 Task: Search one way flight ticket for 1 adult, 5 children, 2 infants in seat and 1 infant on lap in first from Rockford: Chicago Rockford International Airport(was Northwest Chicagoland Regional Airport At Rockford) to Riverton: Central Wyoming Regional Airport (was Riverton Regional) on 5-4-2023. Choice of flights is Alaska. Number of bags: 7 checked bags. Price is upto 100000. Outbound departure time preference is 18:45.
Action: Mouse moved to (301, 273)
Screenshot: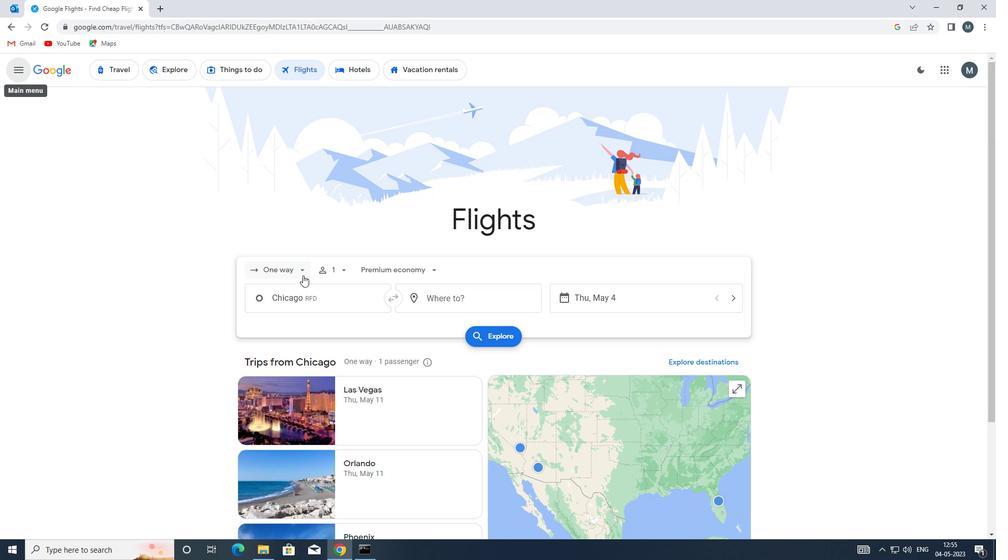 
Action: Mouse pressed left at (301, 273)
Screenshot: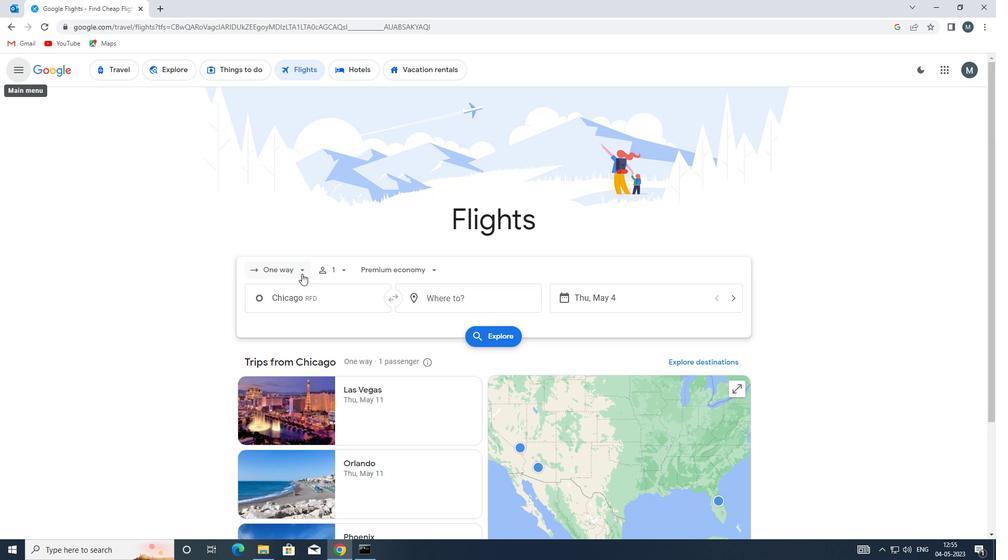 
Action: Mouse moved to (309, 322)
Screenshot: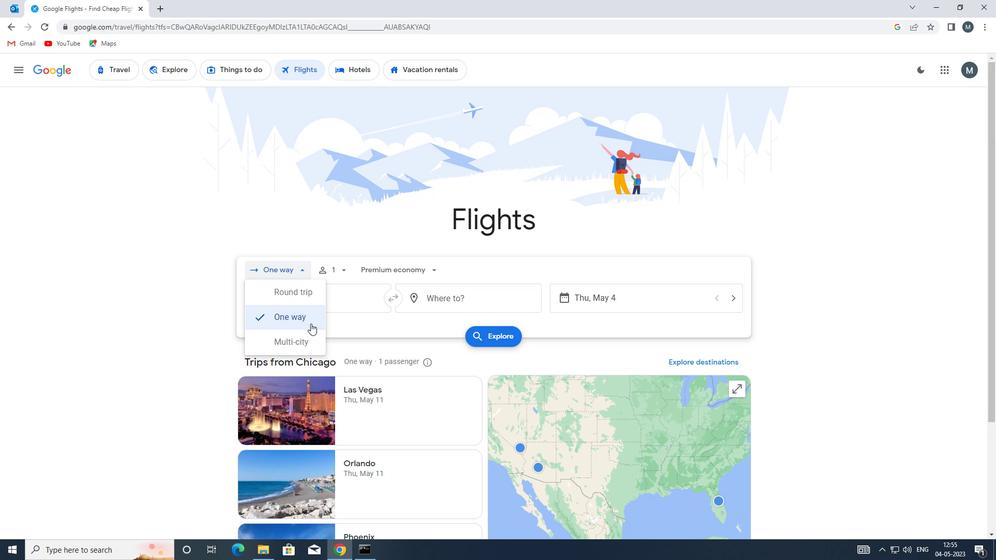 
Action: Mouse pressed left at (309, 322)
Screenshot: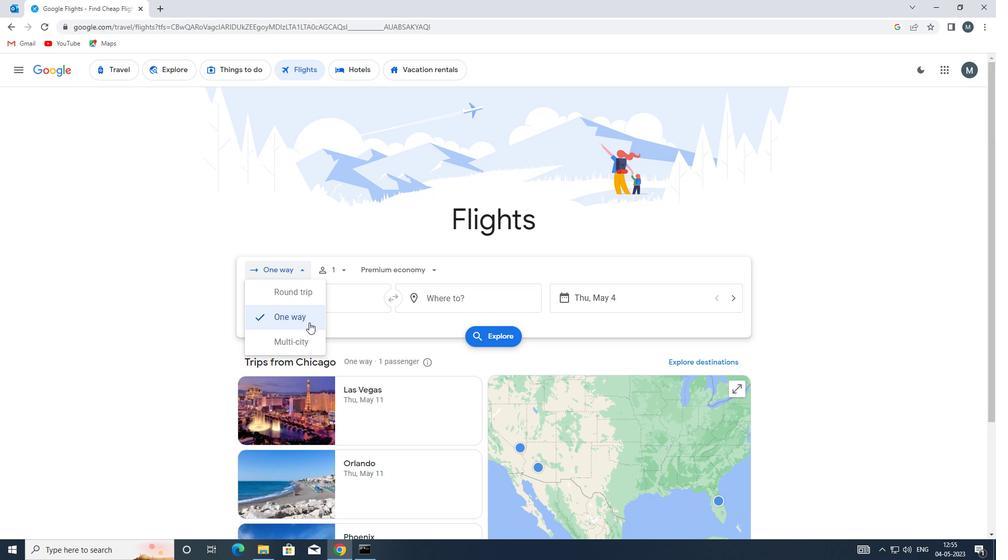 
Action: Mouse moved to (336, 269)
Screenshot: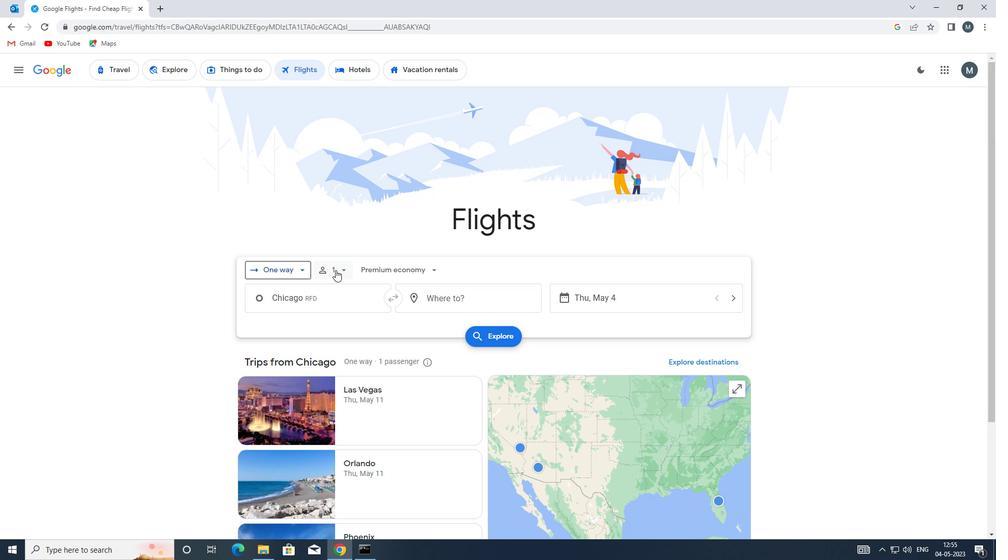 
Action: Mouse pressed left at (336, 269)
Screenshot: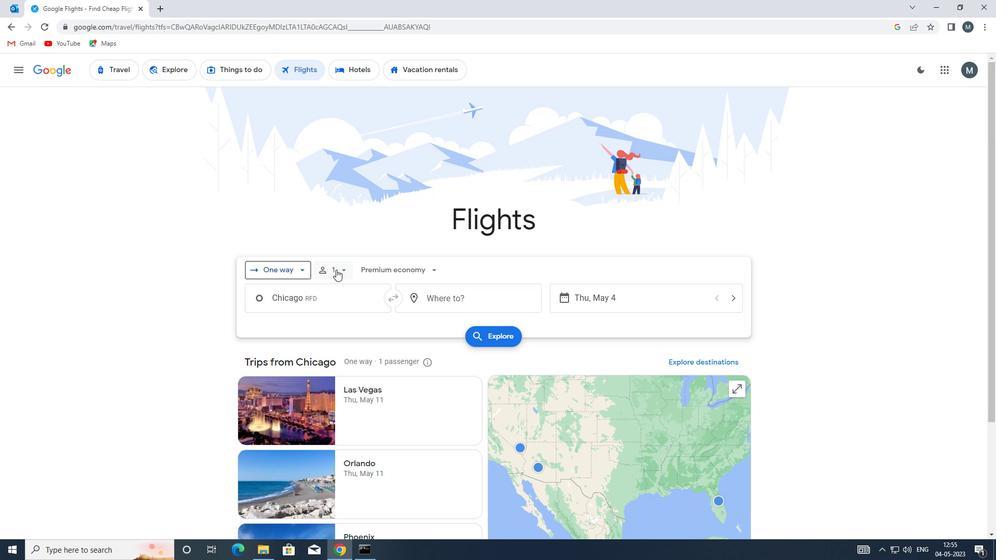 
Action: Mouse moved to (344, 271)
Screenshot: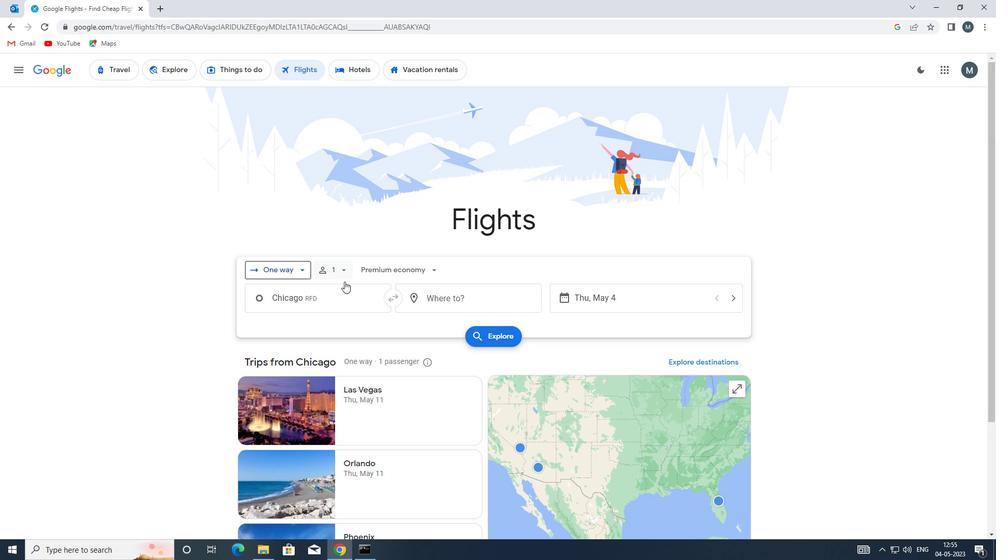 
Action: Mouse pressed left at (344, 271)
Screenshot: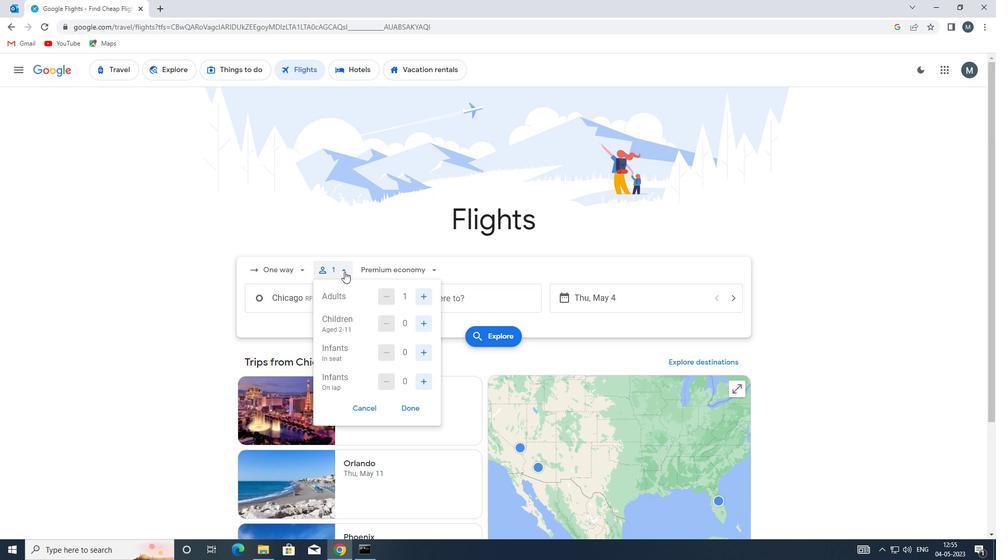 
Action: Mouse pressed left at (344, 271)
Screenshot: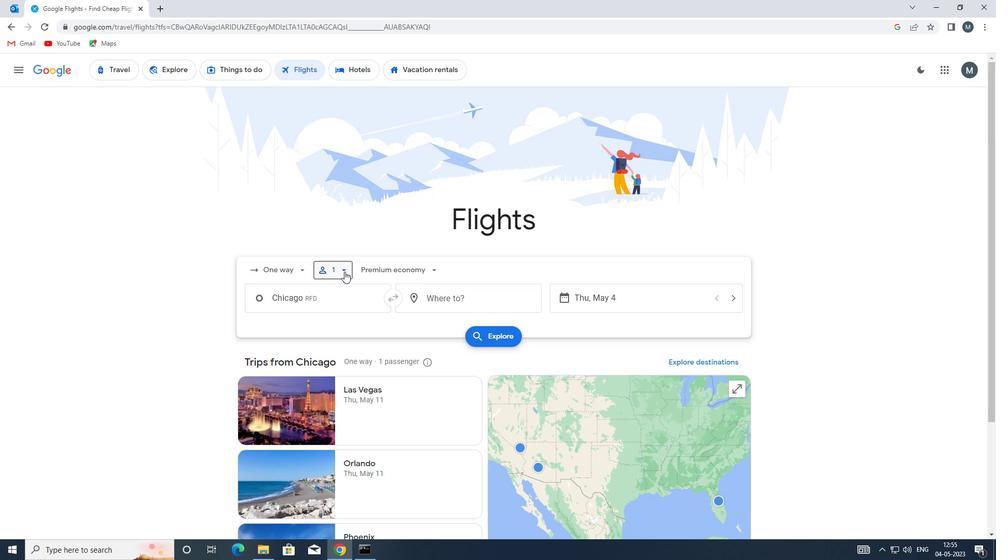 
Action: Mouse moved to (422, 323)
Screenshot: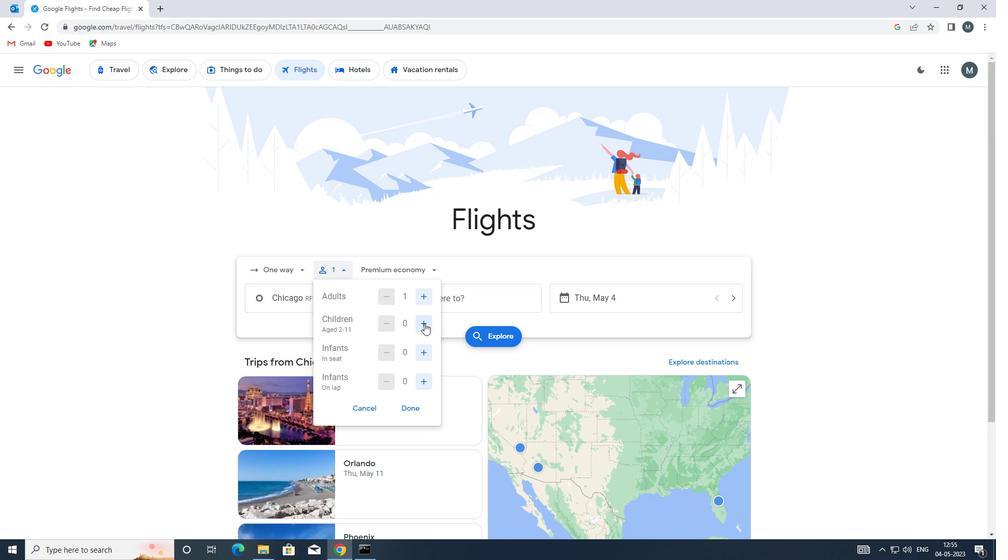 
Action: Mouse pressed left at (422, 323)
Screenshot: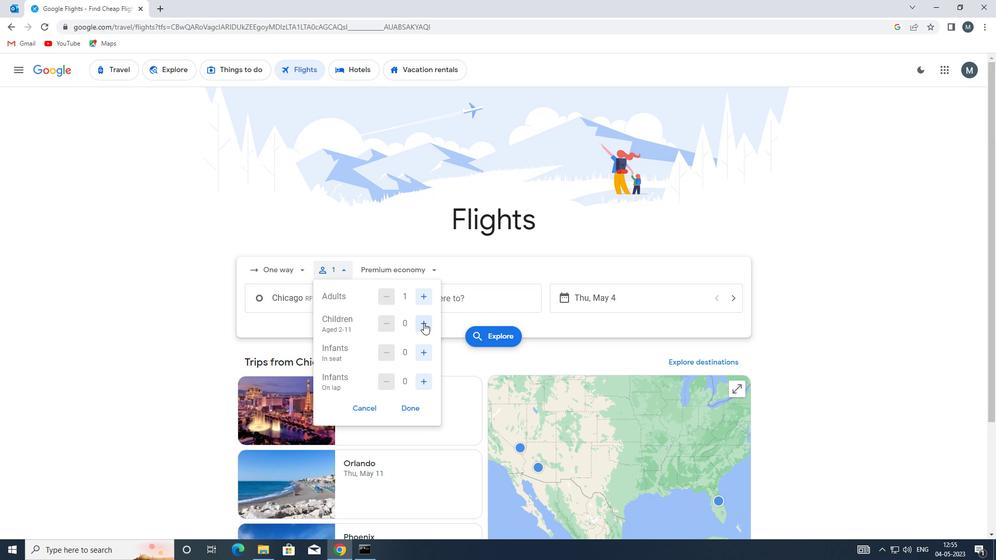 
Action: Mouse pressed left at (422, 323)
Screenshot: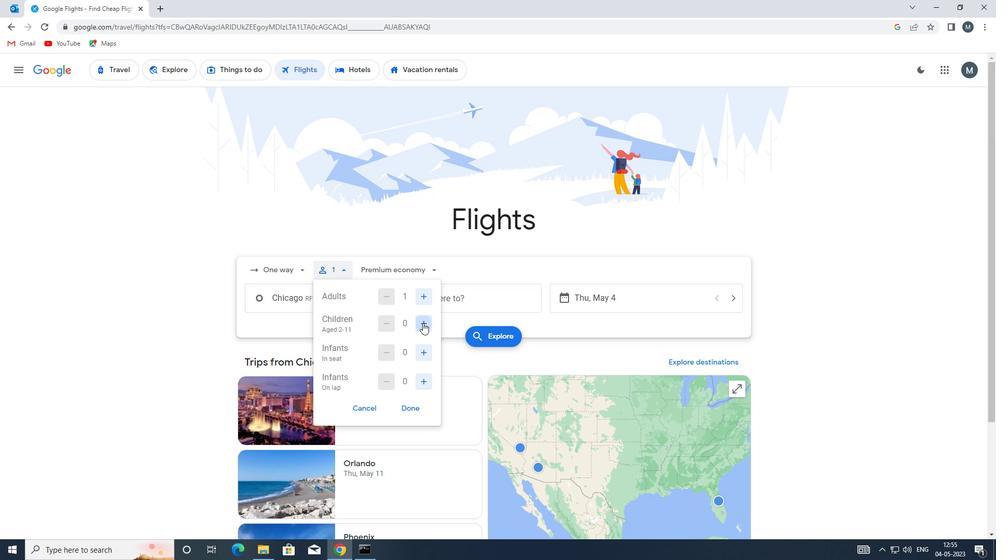 
Action: Mouse pressed left at (422, 323)
Screenshot: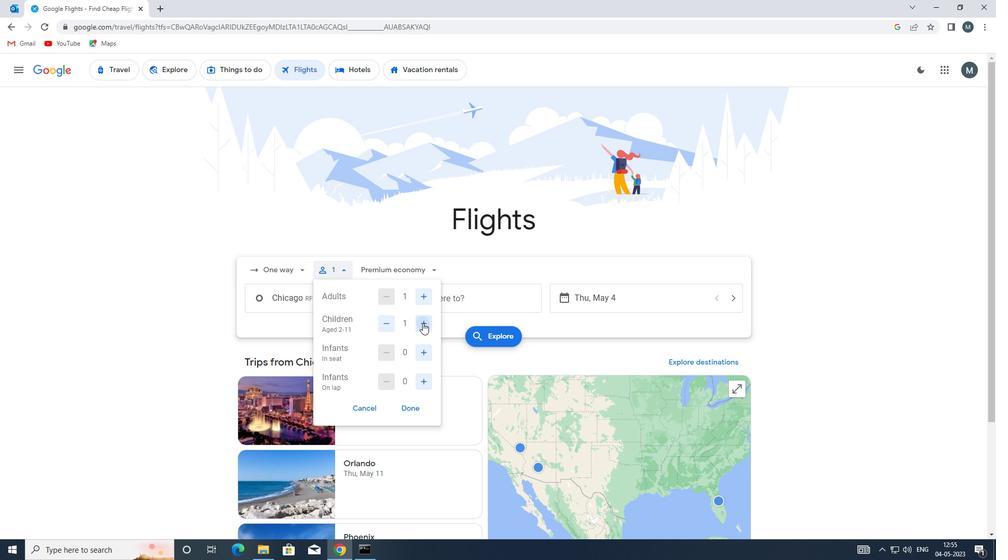 
Action: Mouse pressed left at (422, 323)
Screenshot: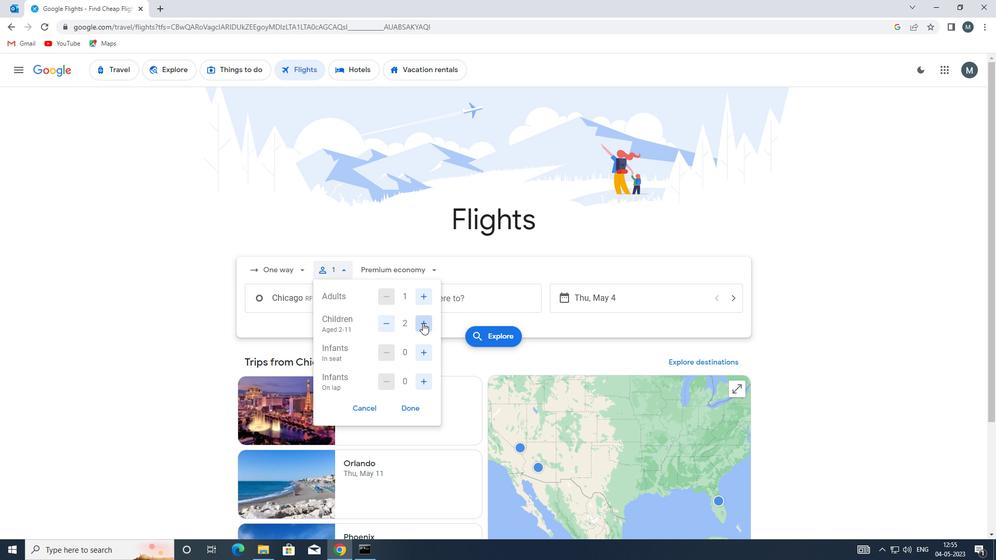 
Action: Mouse pressed left at (422, 323)
Screenshot: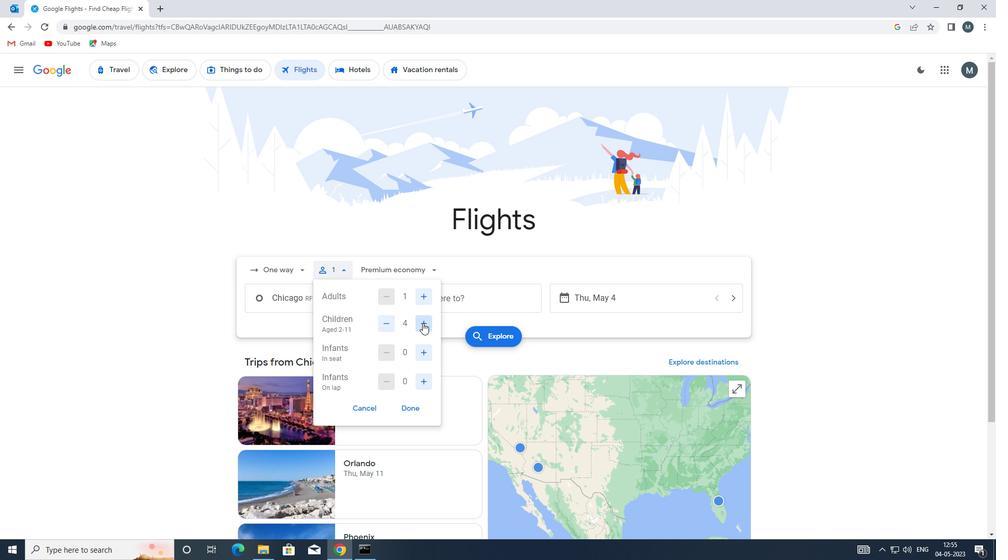 
Action: Mouse moved to (423, 348)
Screenshot: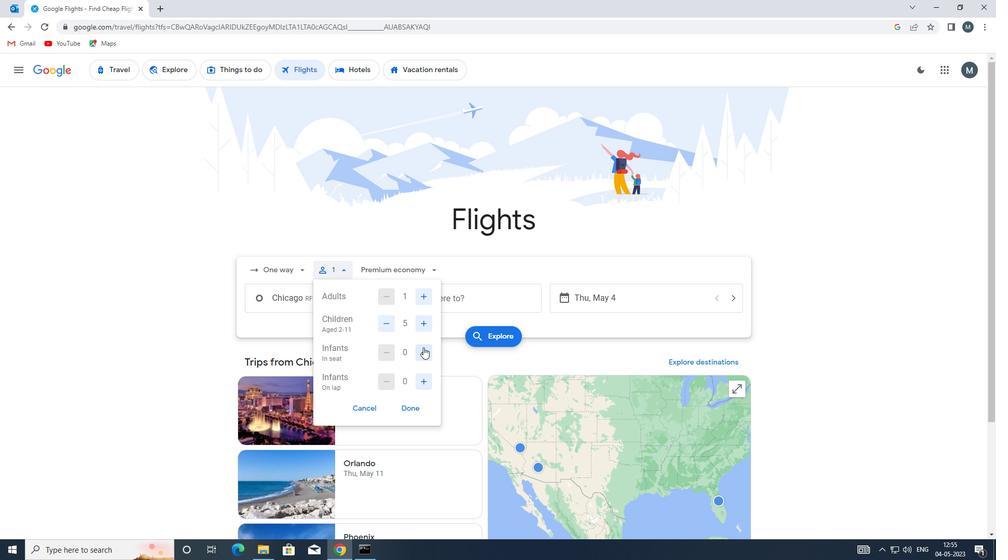 
Action: Mouse pressed left at (423, 348)
Screenshot: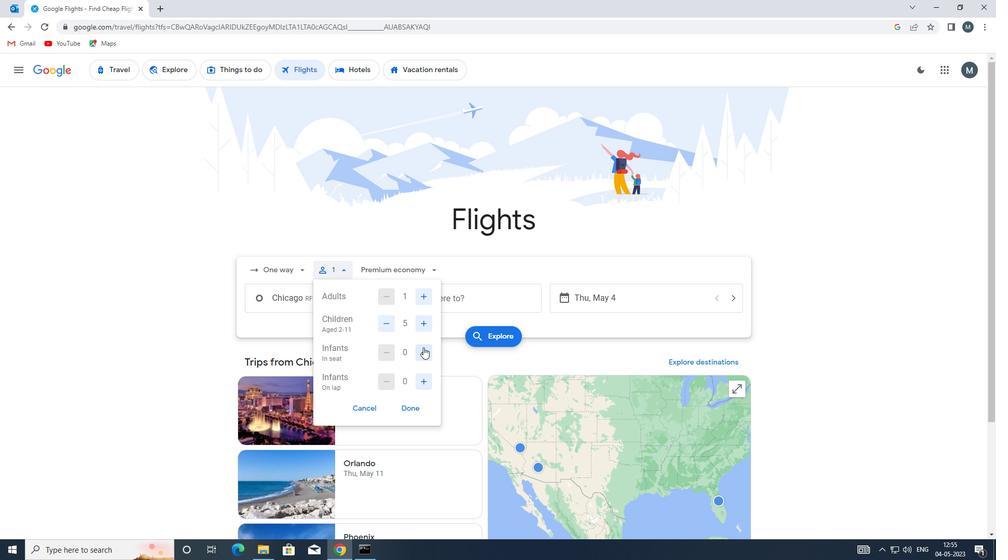 
Action: Mouse pressed left at (423, 348)
Screenshot: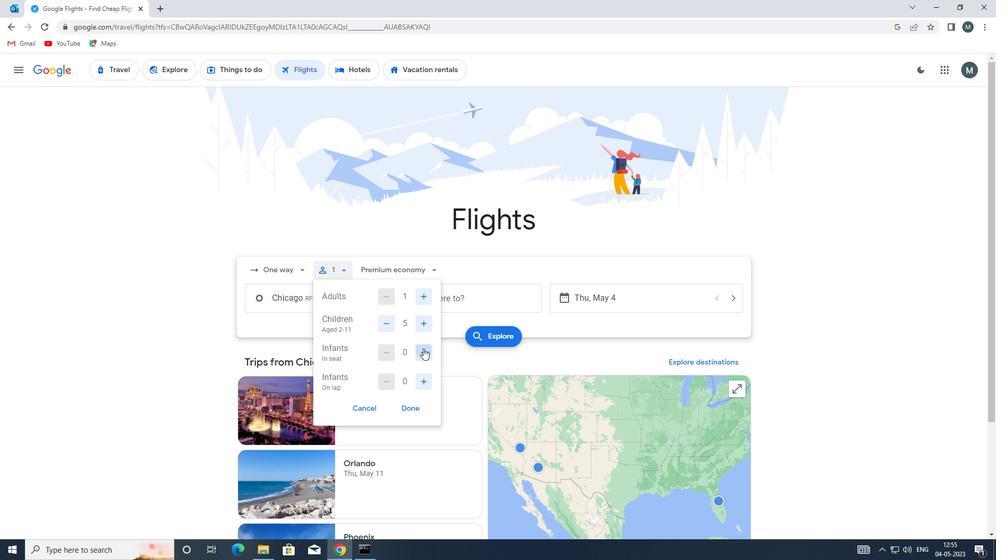 
Action: Mouse moved to (425, 382)
Screenshot: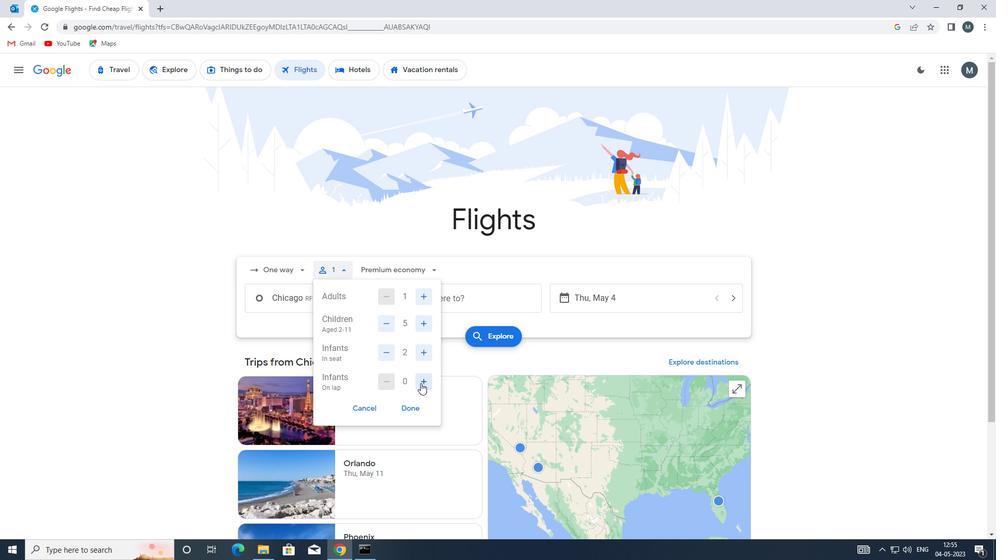 
Action: Mouse pressed left at (425, 382)
Screenshot: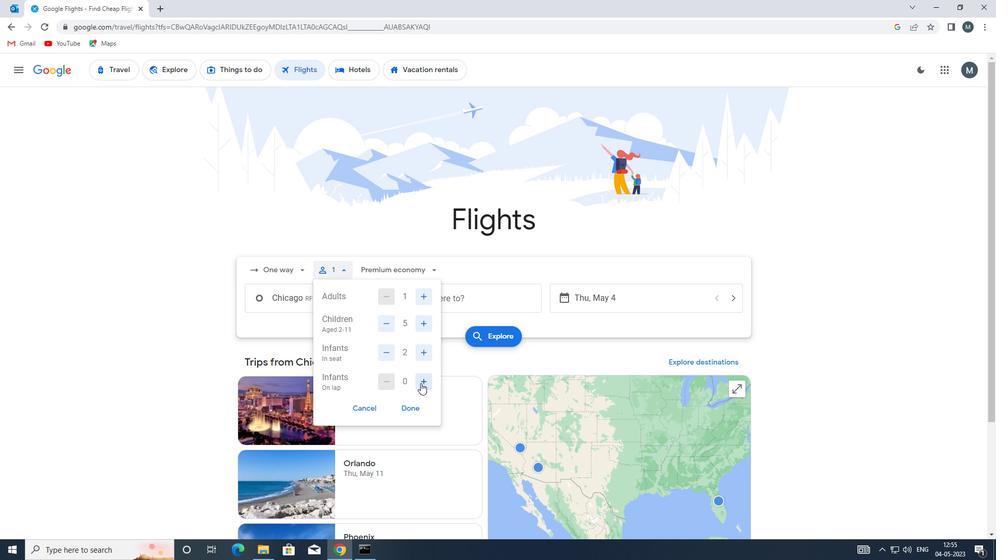 
Action: Mouse moved to (392, 354)
Screenshot: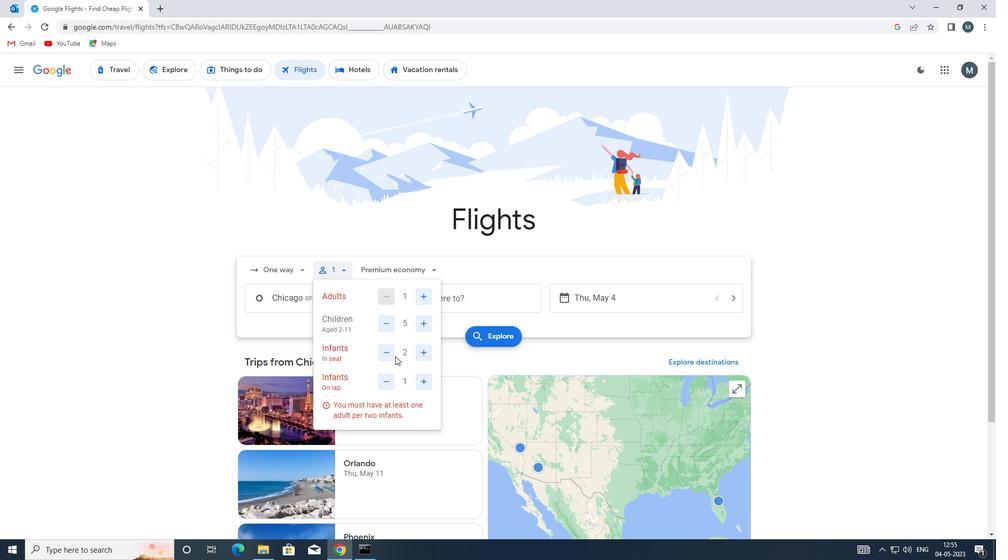 
Action: Mouse pressed left at (392, 354)
Screenshot: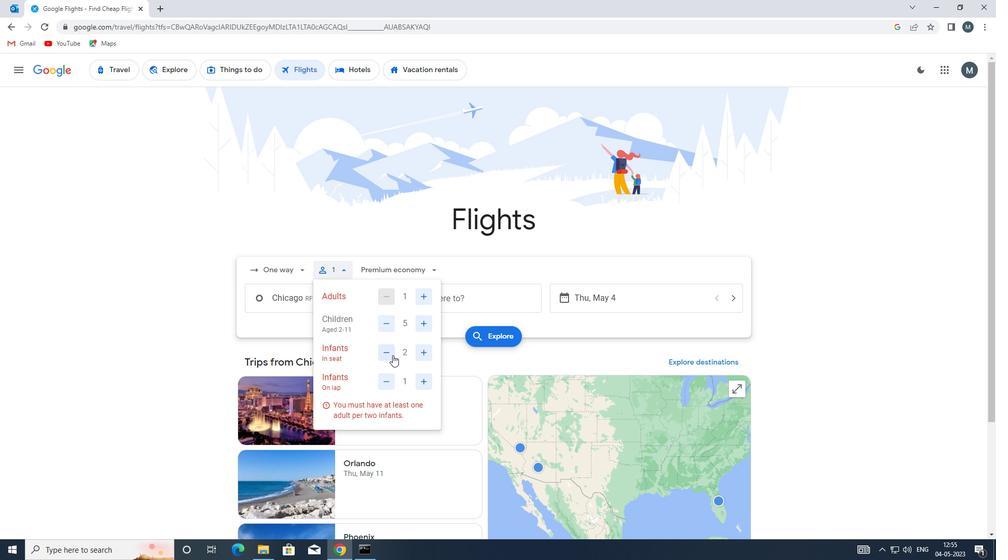 
Action: Mouse moved to (415, 405)
Screenshot: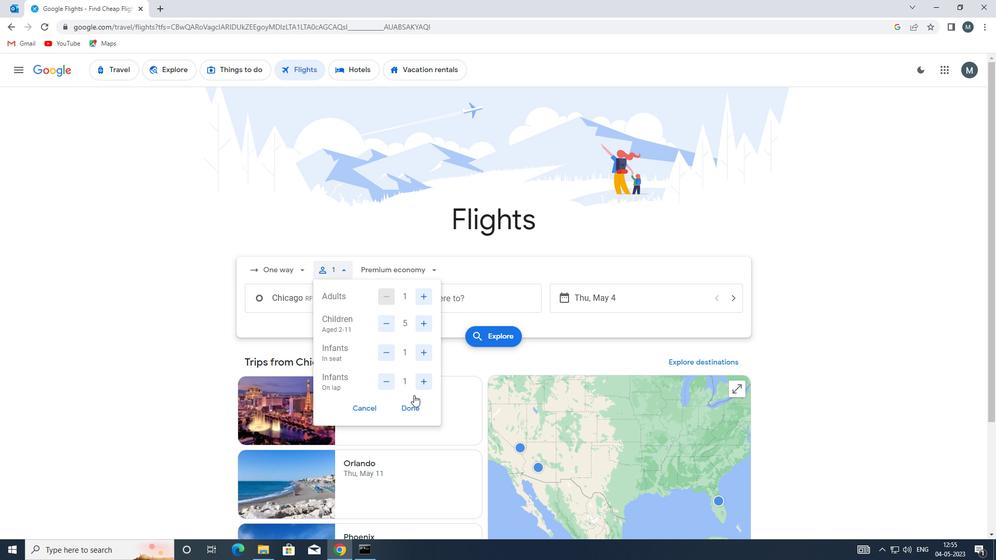 
Action: Mouse pressed left at (415, 405)
Screenshot: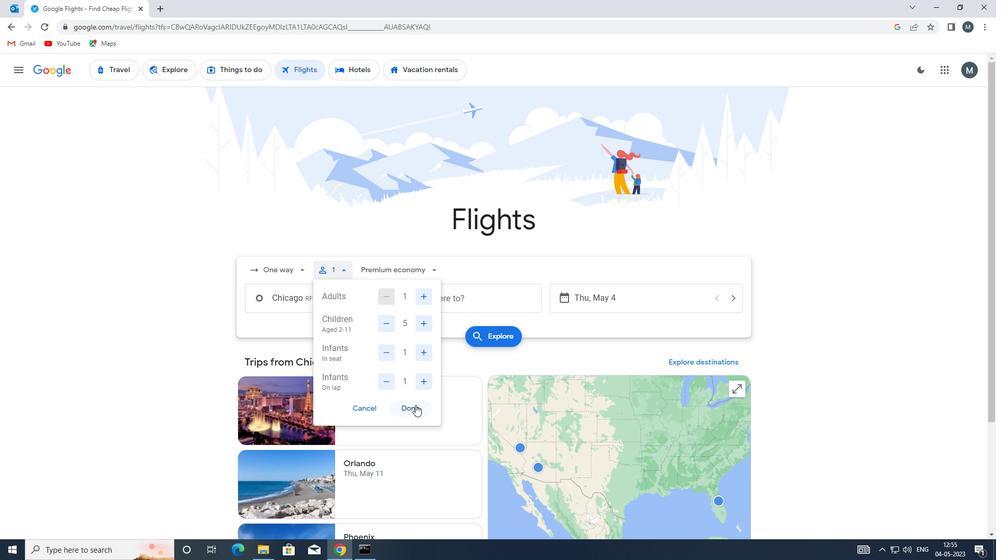 
Action: Mouse moved to (418, 271)
Screenshot: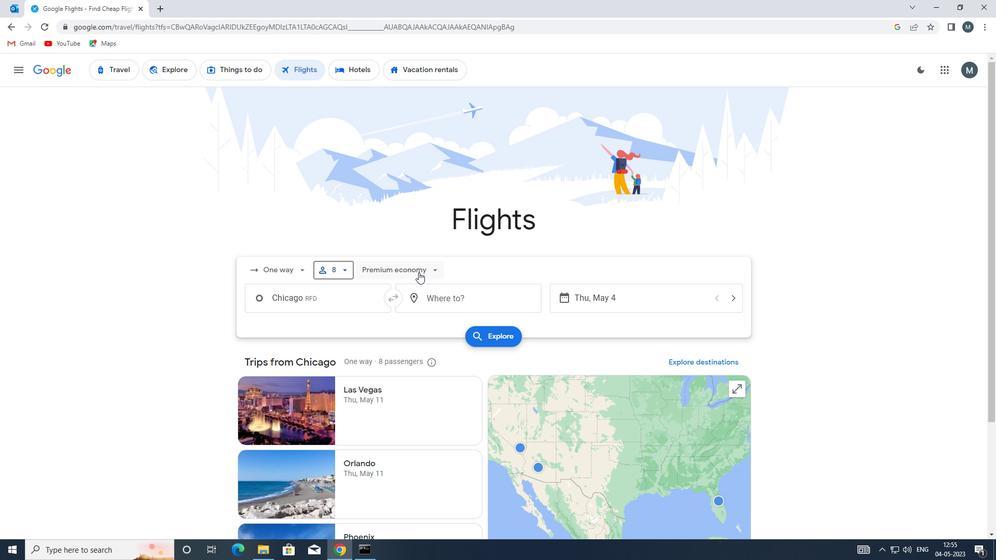 
Action: Mouse pressed left at (418, 271)
Screenshot: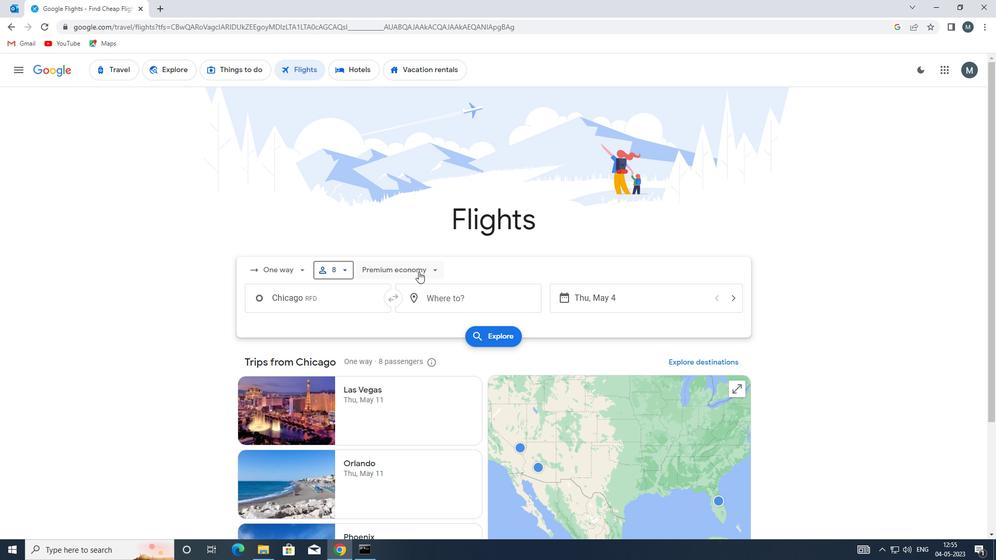 
Action: Mouse moved to (403, 368)
Screenshot: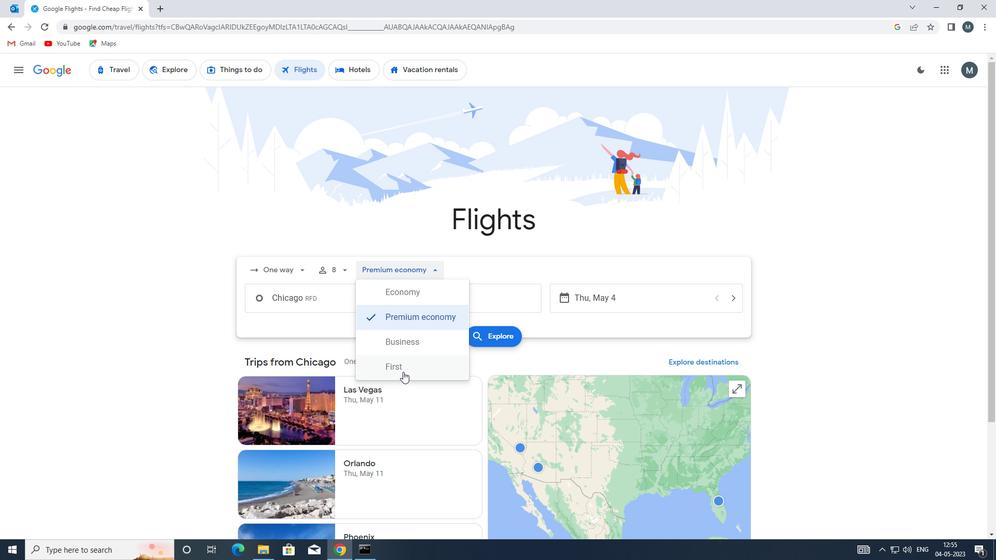 
Action: Mouse pressed left at (403, 368)
Screenshot: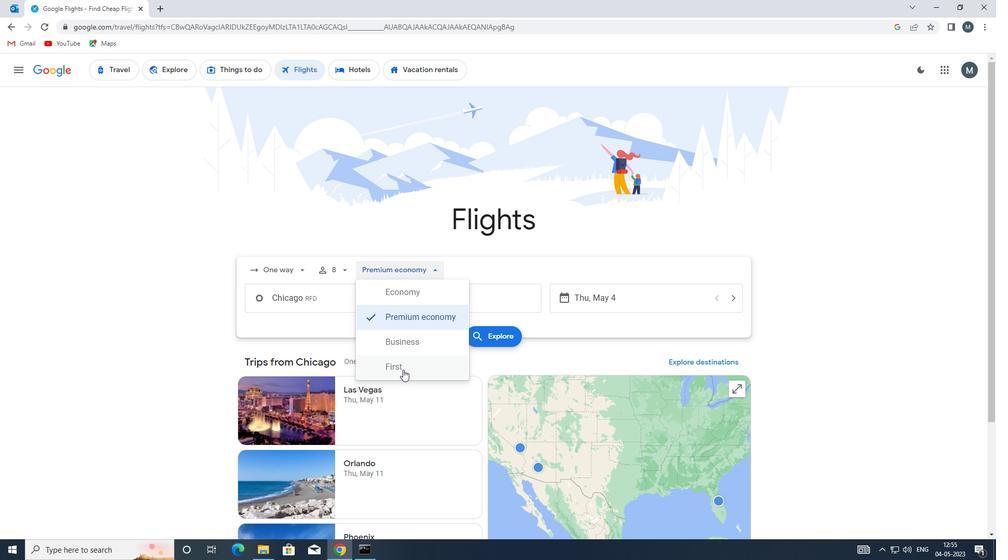 
Action: Mouse moved to (320, 293)
Screenshot: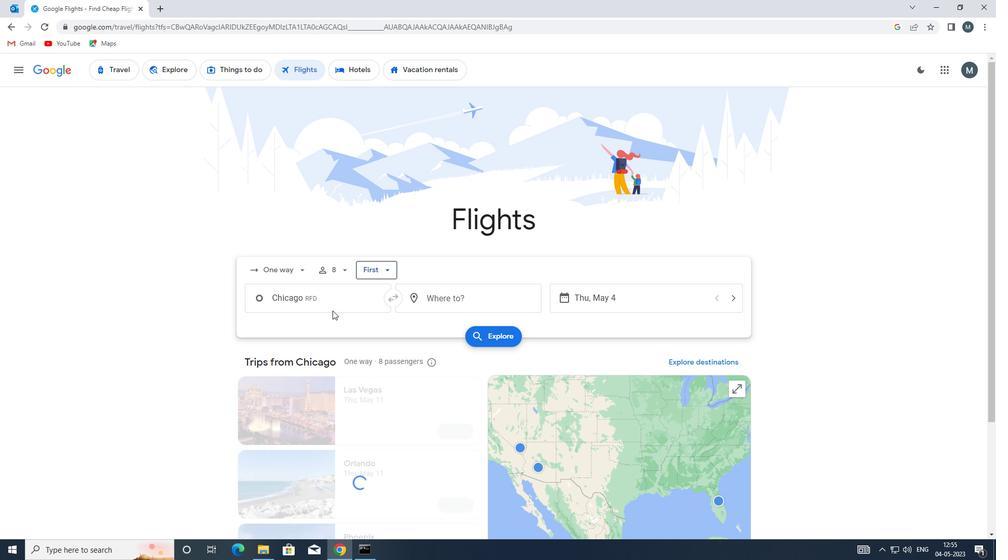 
Action: Mouse pressed left at (320, 293)
Screenshot: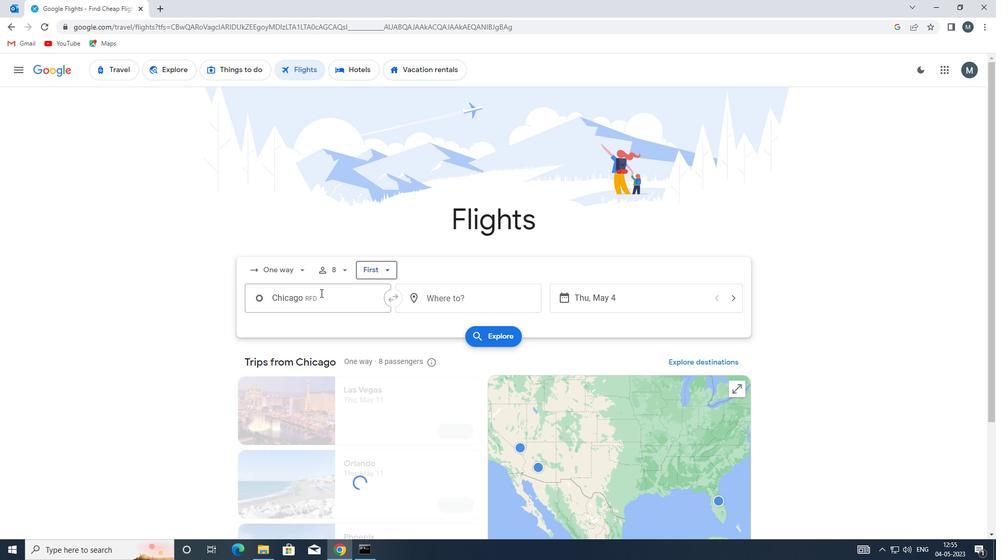 
Action: Mouse moved to (323, 291)
Screenshot: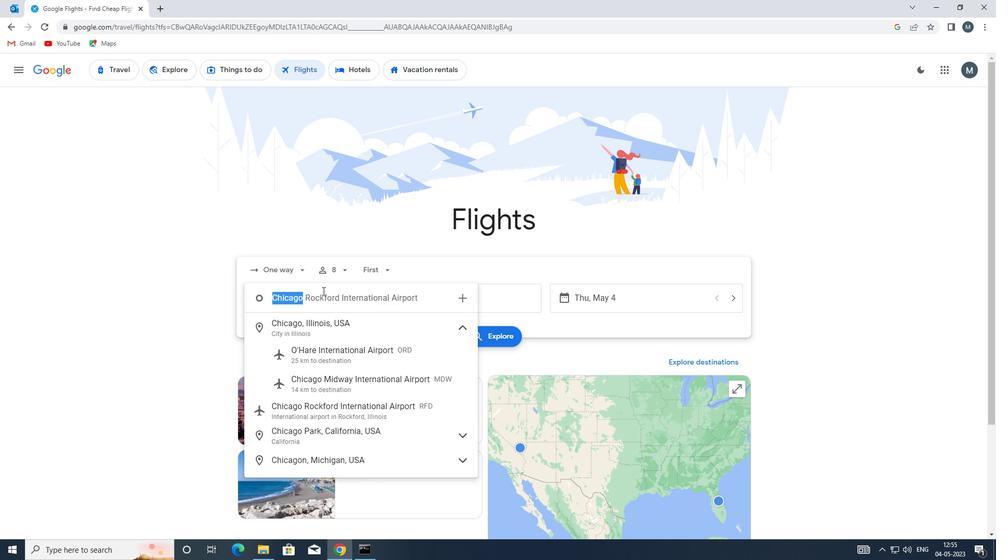 
Action: Key pressed <Key.enter>
Screenshot: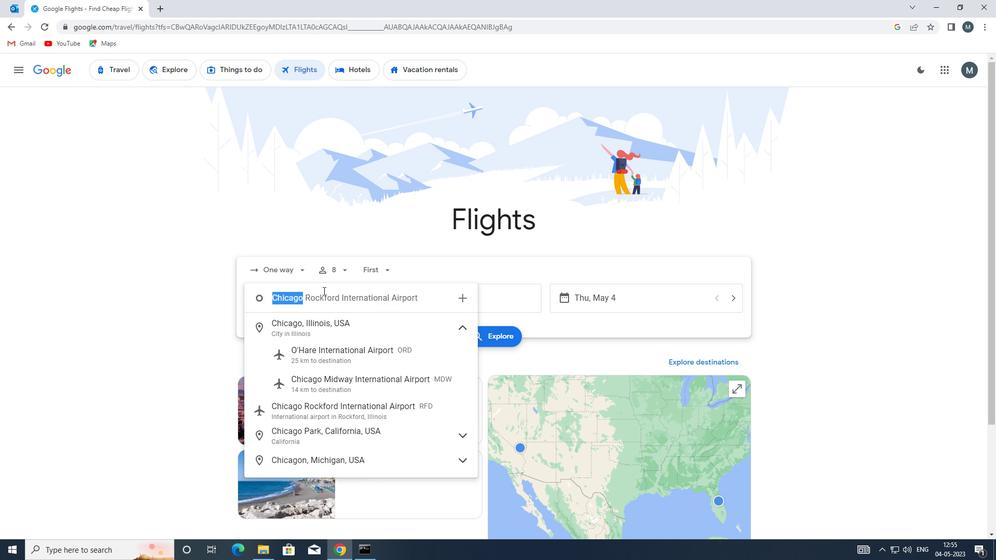 
Action: Mouse moved to (477, 305)
Screenshot: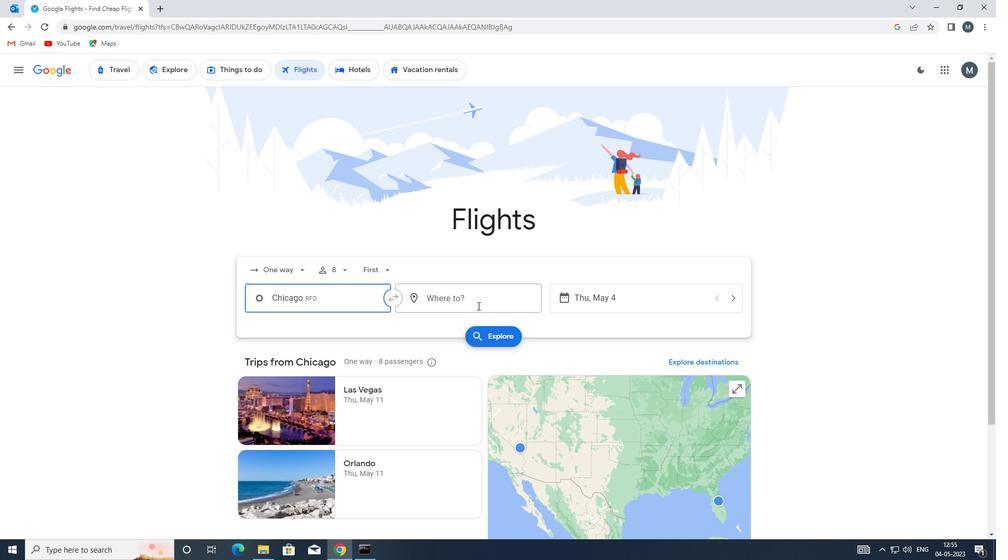 
Action: Mouse pressed left at (477, 305)
Screenshot: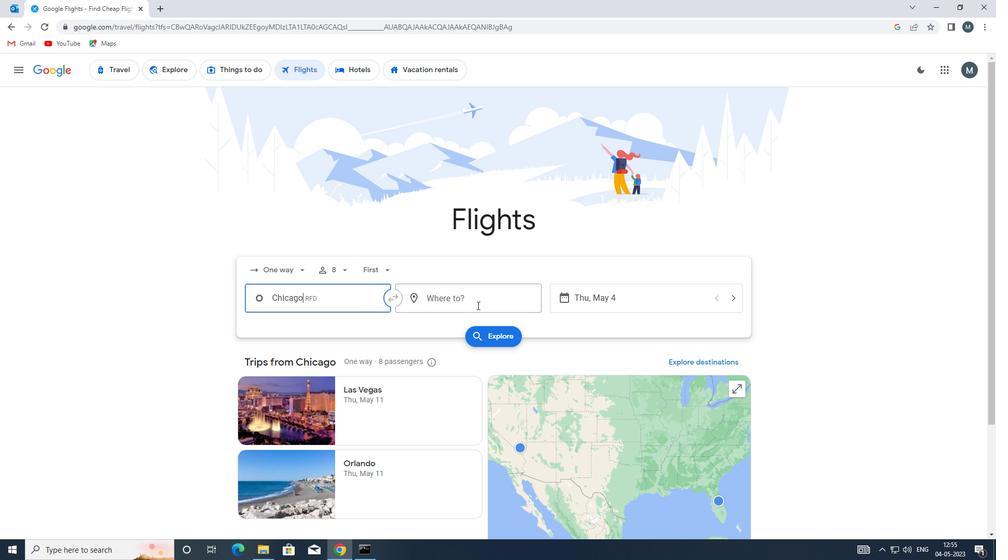 
Action: Key pressed riw
Screenshot: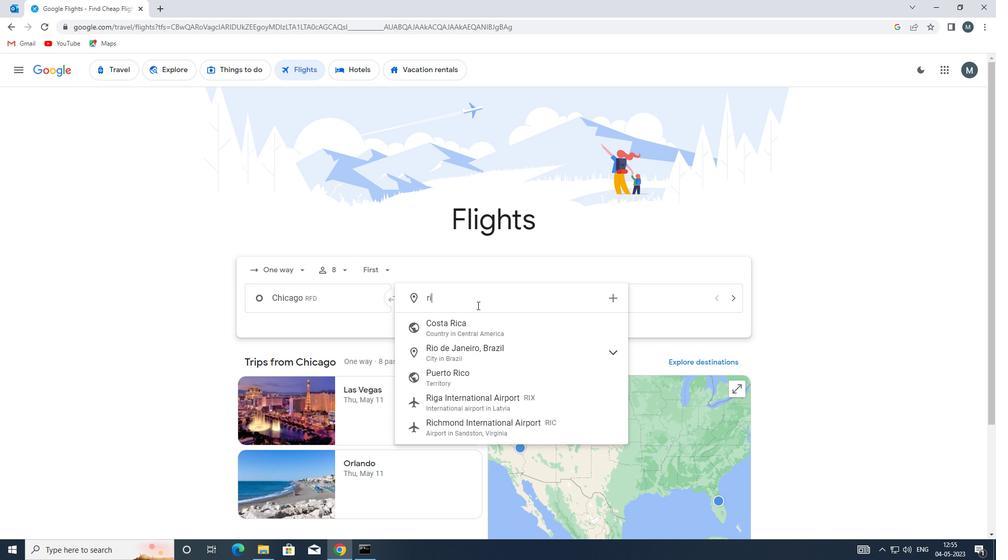 
Action: Mouse moved to (496, 328)
Screenshot: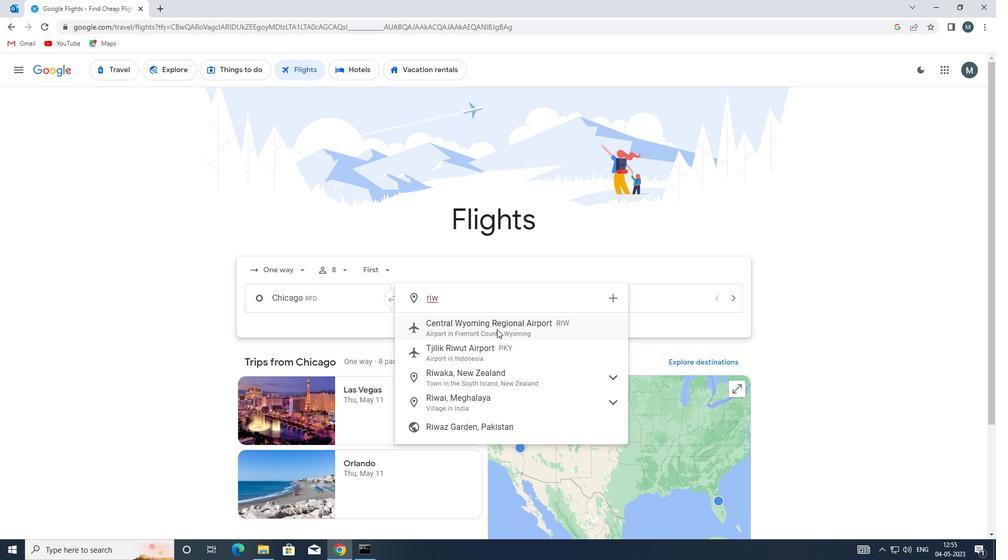 
Action: Mouse pressed left at (496, 328)
Screenshot: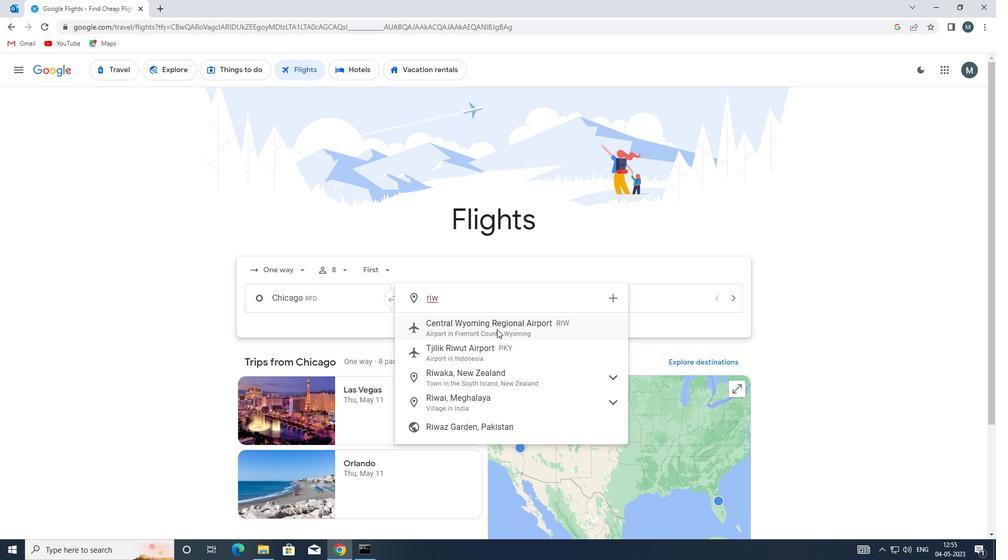 
Action: Mouse moved to (595, 300)
Screenshot: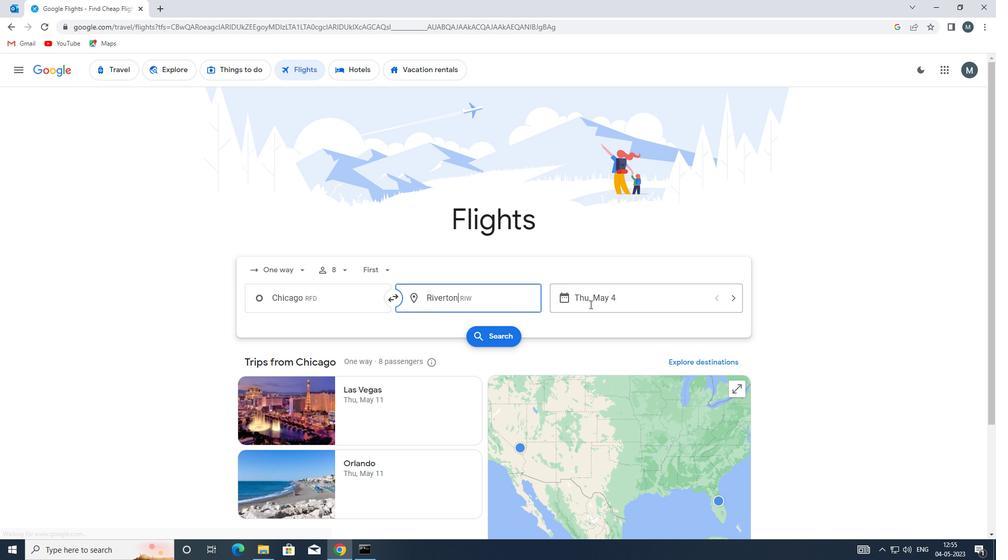 
Action: Mouse pressed left at (595, 300)
Screenshot: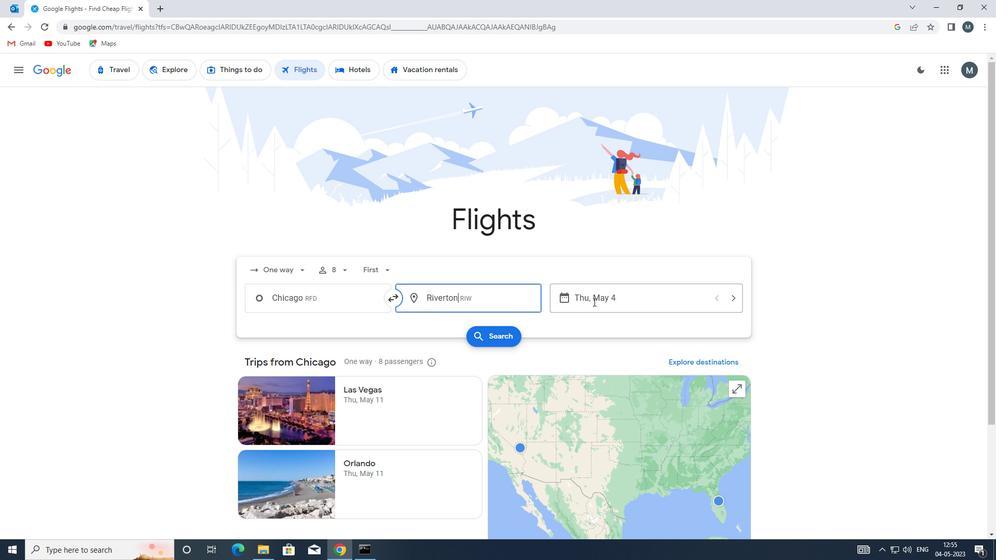
Action: Mouse moved to (475, 352)
Screenshot: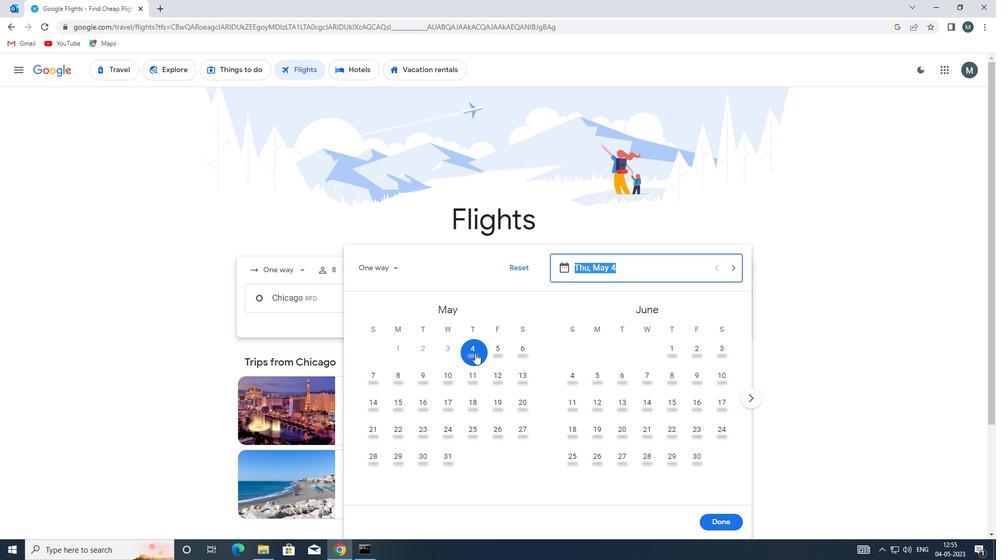 
Action: Mouse pressed left at (475, 352)
Screenshot: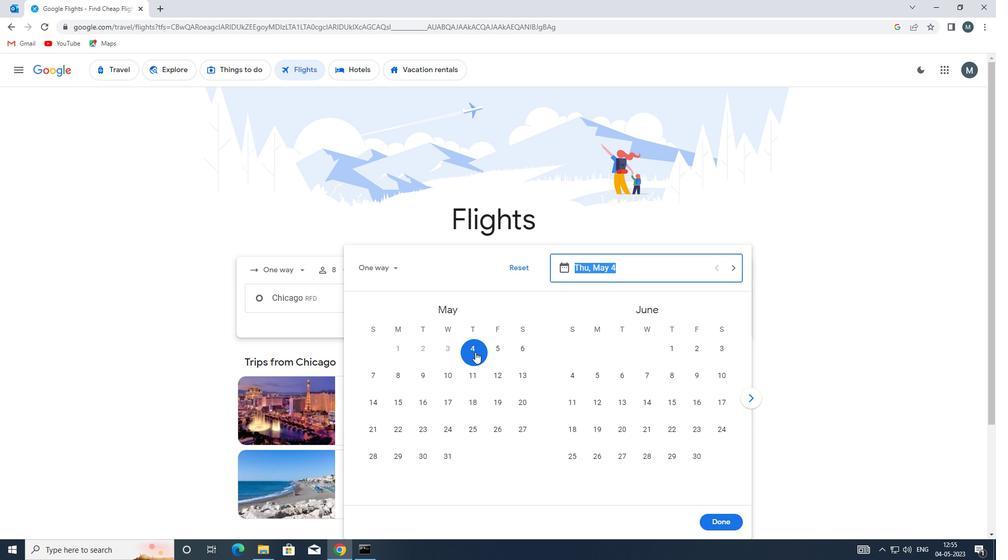 
Action: Mouse moved to (725, 518)
Screenshot: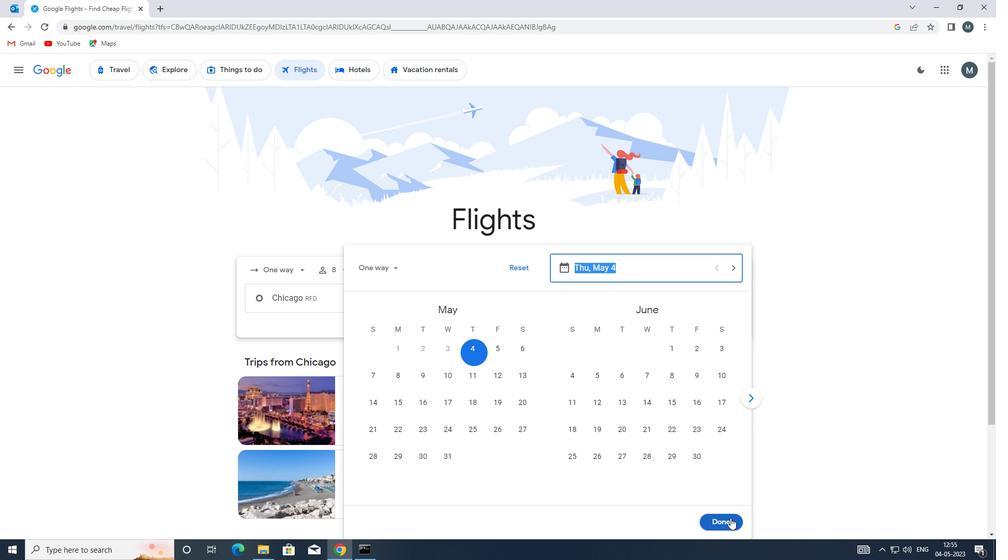 
Action: Mouse pressed left at (725, 518)
Screenshot: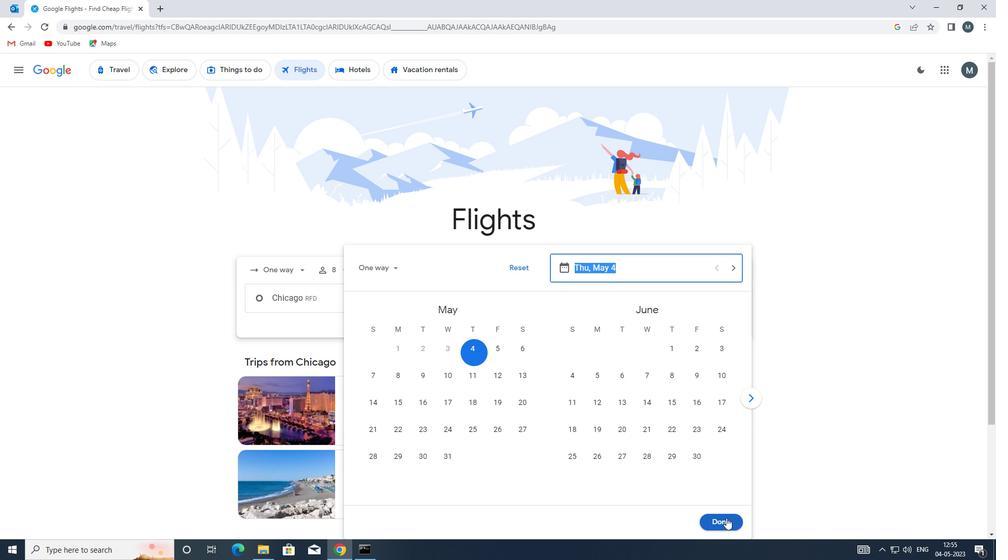 
Action: Mouse moved to (499, 334)
Screenshot: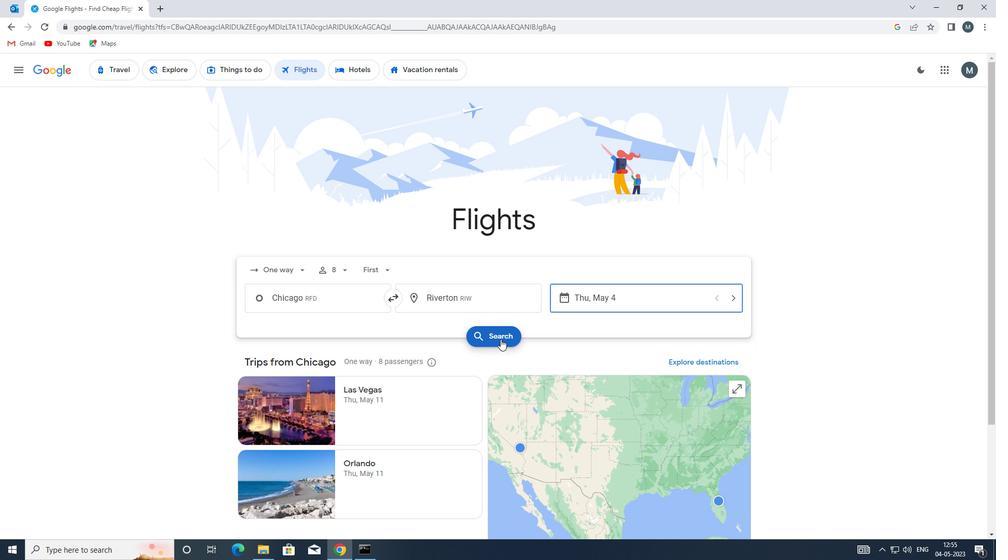 
Action: Mouse pressed left at (499, 334)
Screenshot: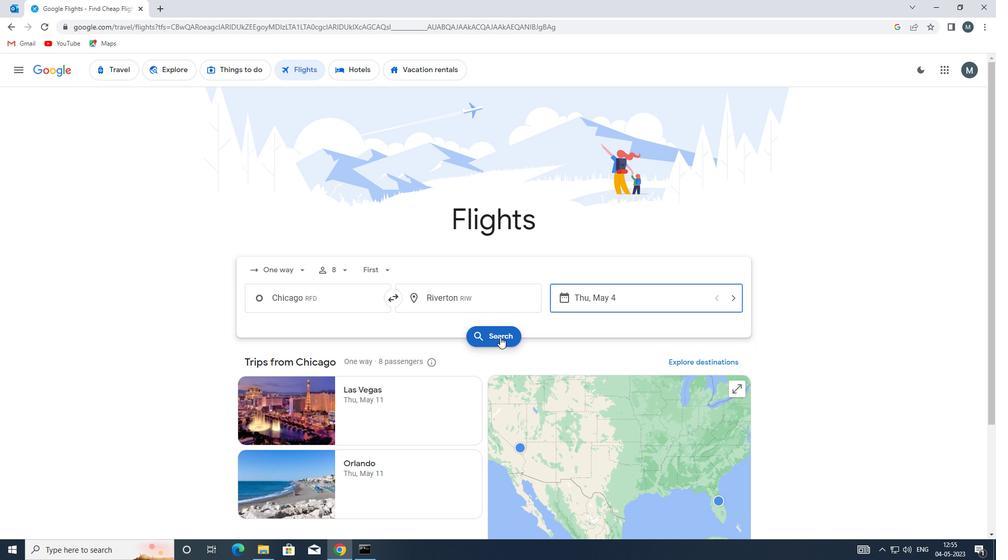 
Action: Mouse moved to (266, 165)
Screenshot: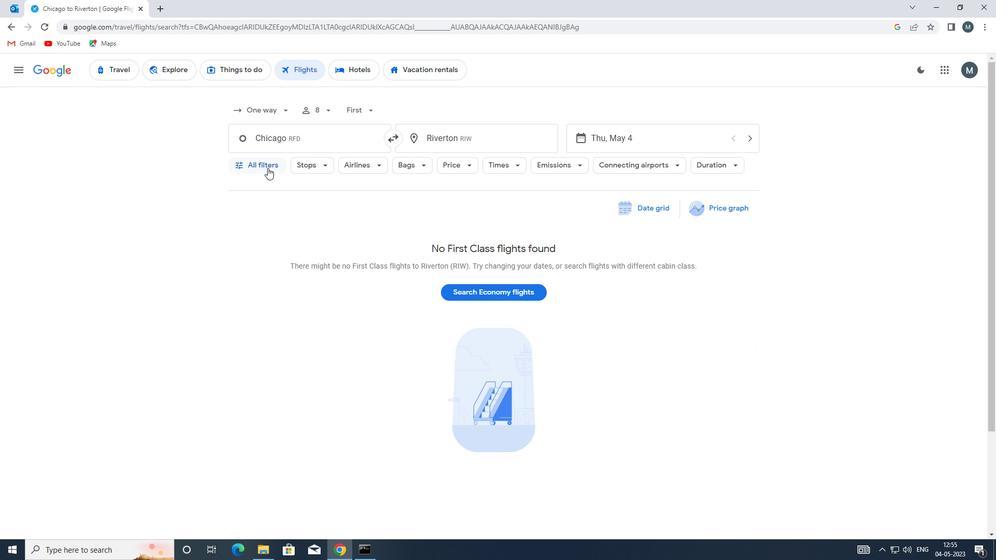 
Action: Mouse pressed left at (266, 165)
Screenshot: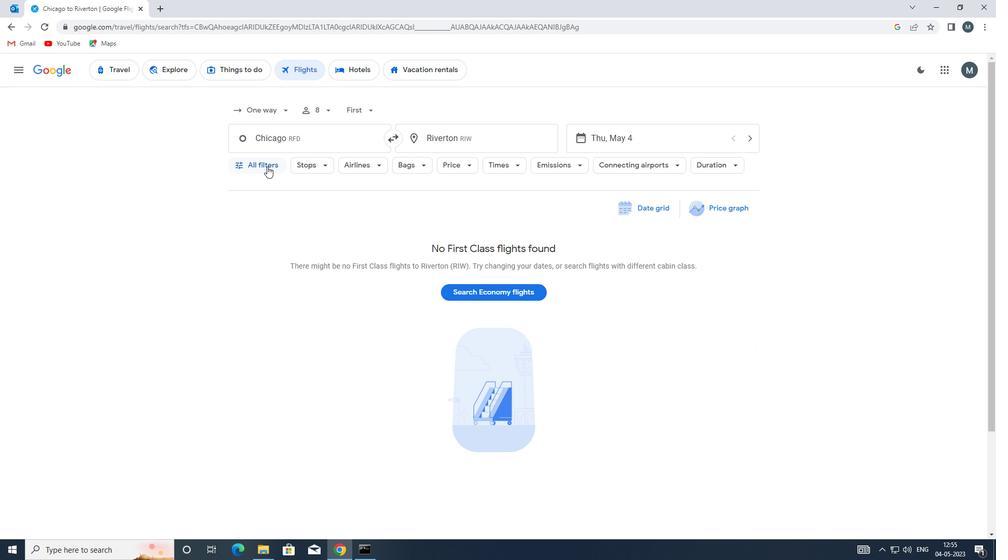 
Action: Mouse moved to (298, 311)
Screenshot: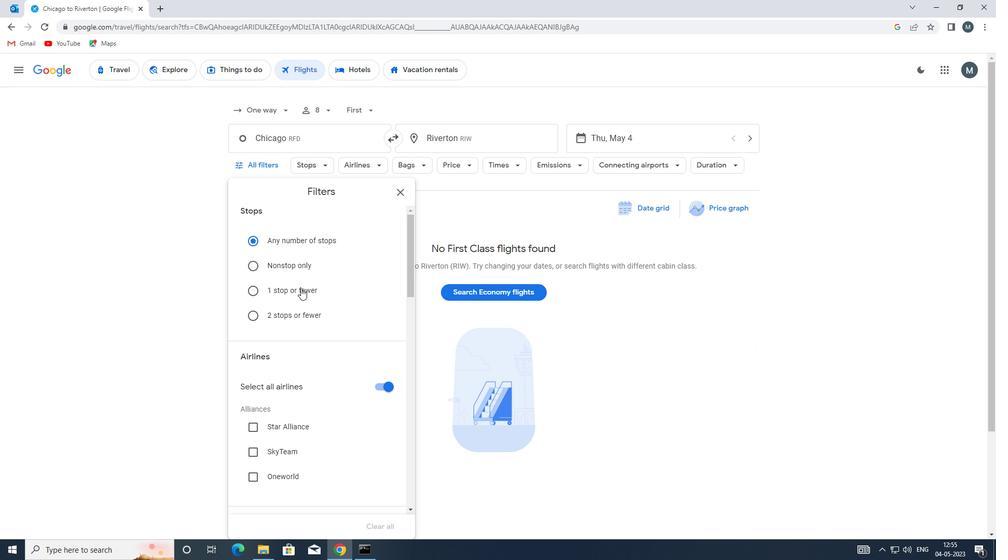 
Action: Mouse scrolled (298, 310) with delta (0, 0)
Screenshot: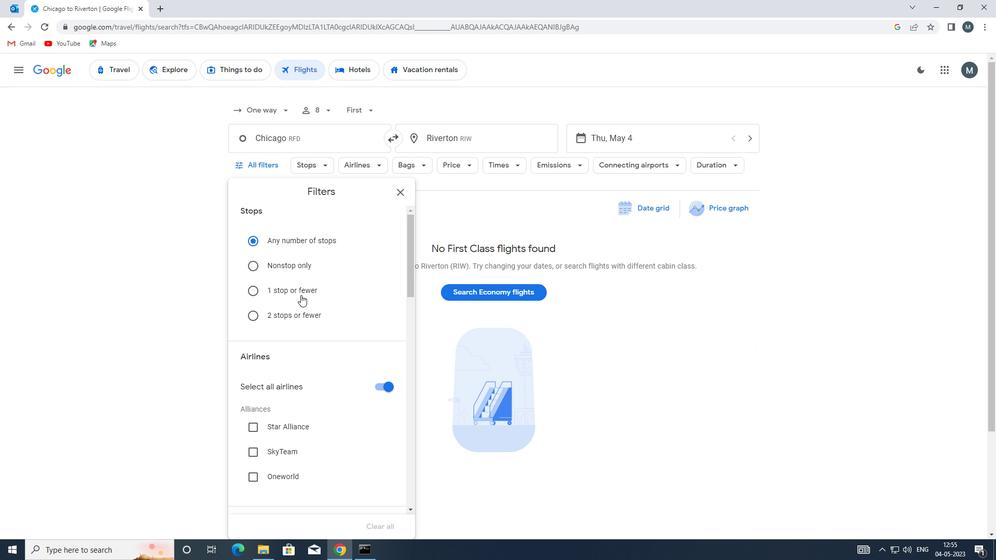 
Action: Mouse moved to (298, 312)
Screenshot: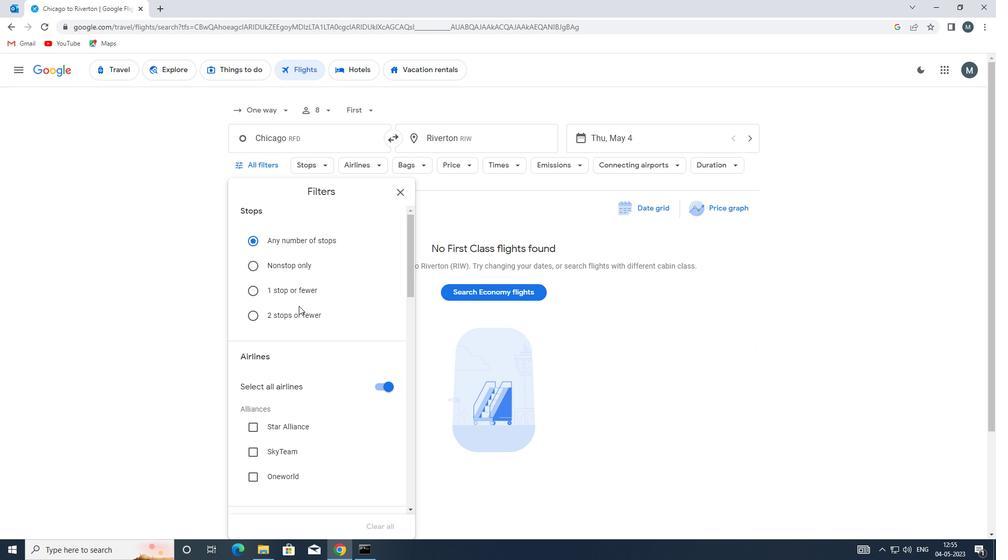 
Action: Mouse scrolled (298, 311) with delta (0, 0)
Screenshot: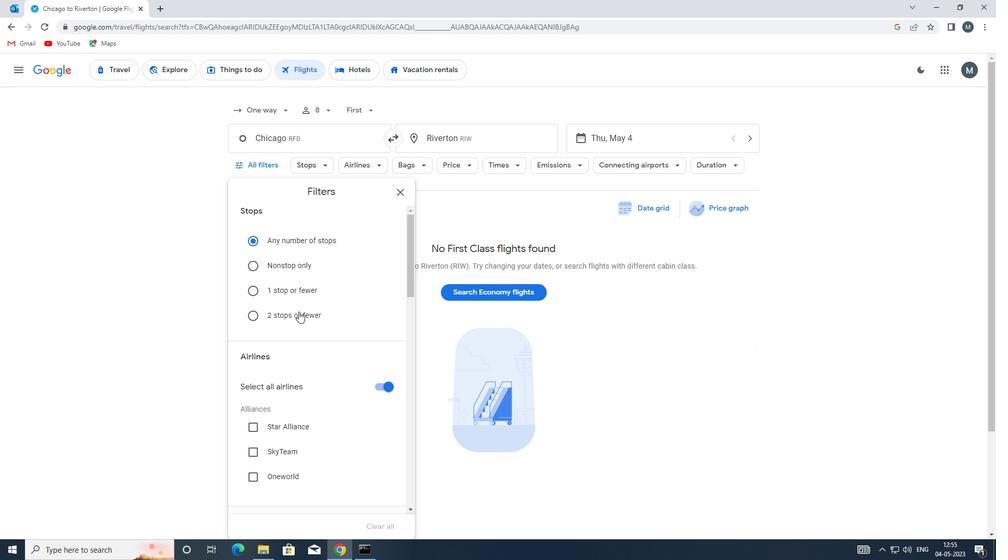 
Action: Mouse moved to (393, 279)
Screenshot: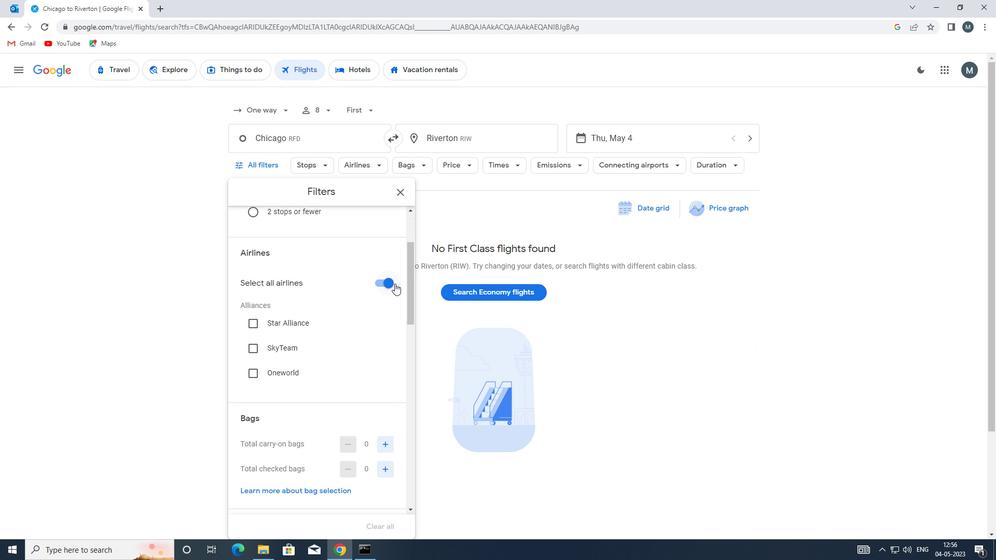 
Action: Mouse pressed left at (393, 279)
Screenshot: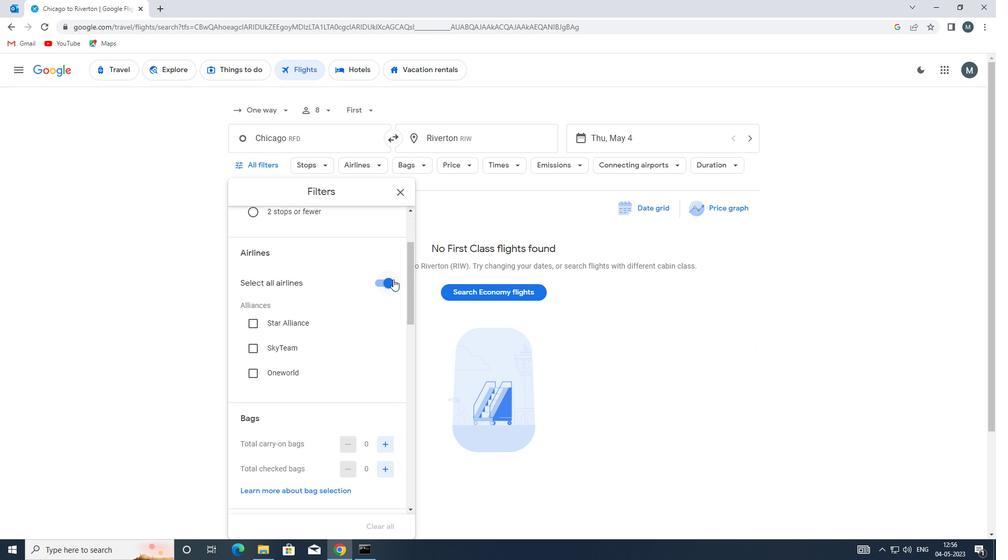 
Action: Mouse moved to (318, 328)
Screenshot: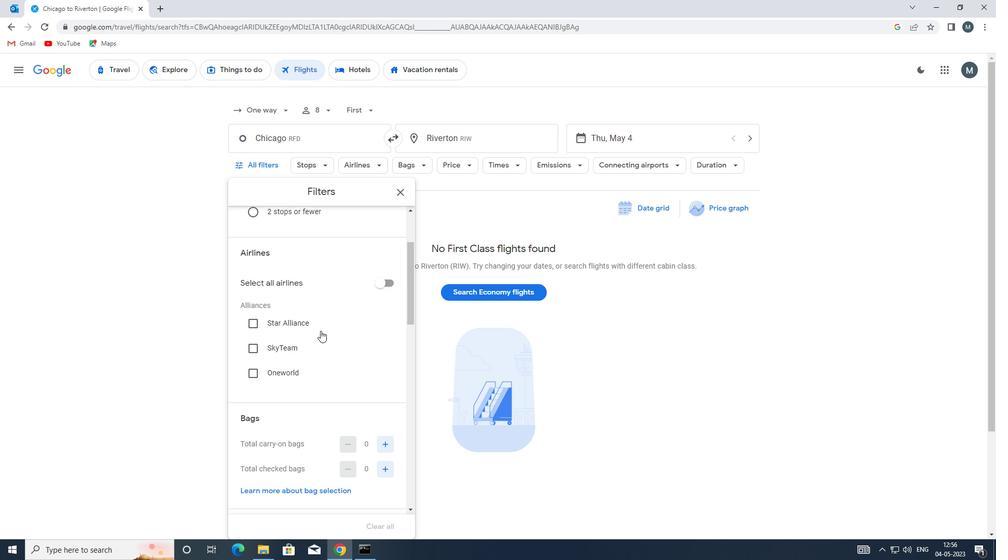 
Action: Mouse scrolled (318, 328) with delta (0, 0)
Screenshot: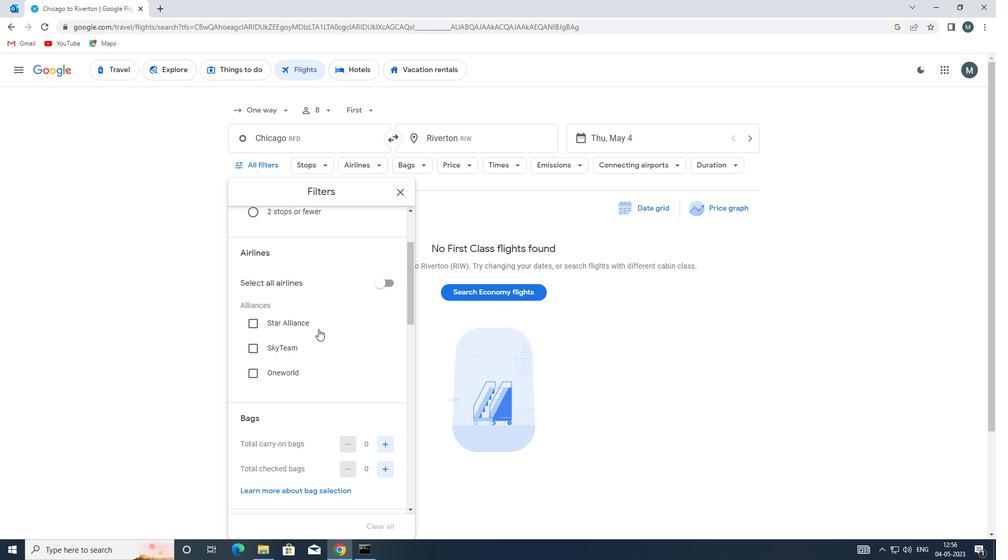 
Action: Mouse moved to (356, 381)
Screenshot: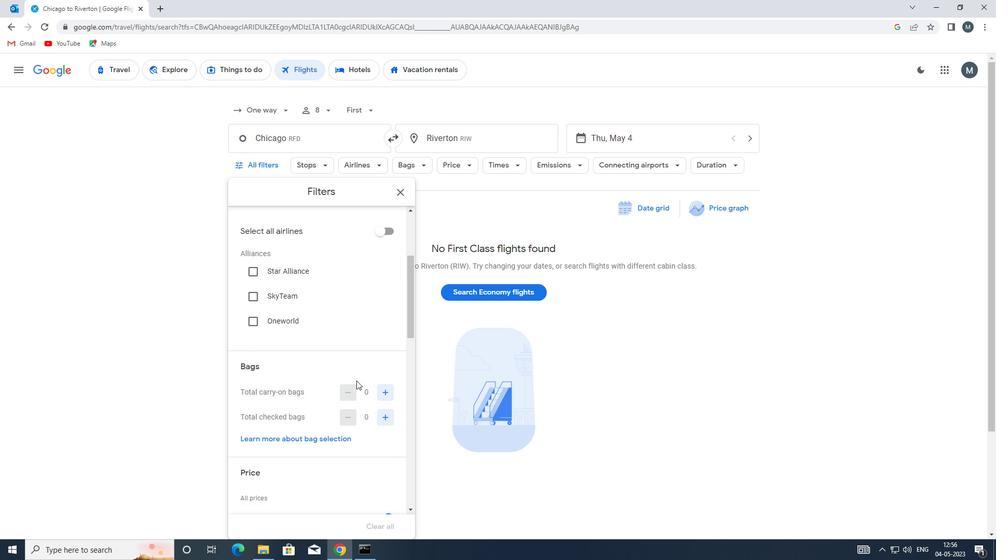 
Action: Mouse scrolled (356, 380) with delta (0, 0)
Screenshot: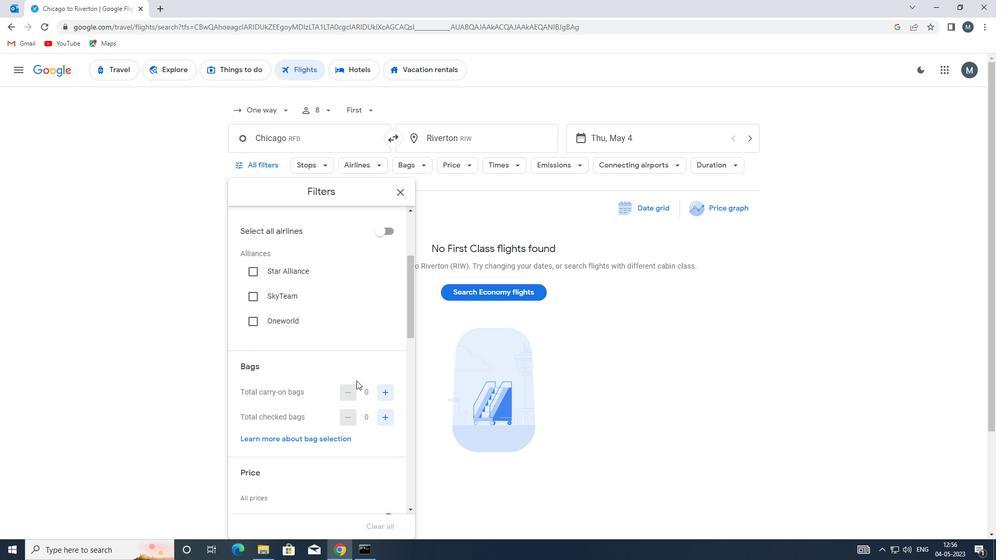 
Action: Mouse moved to (384, 364)
Screenshot: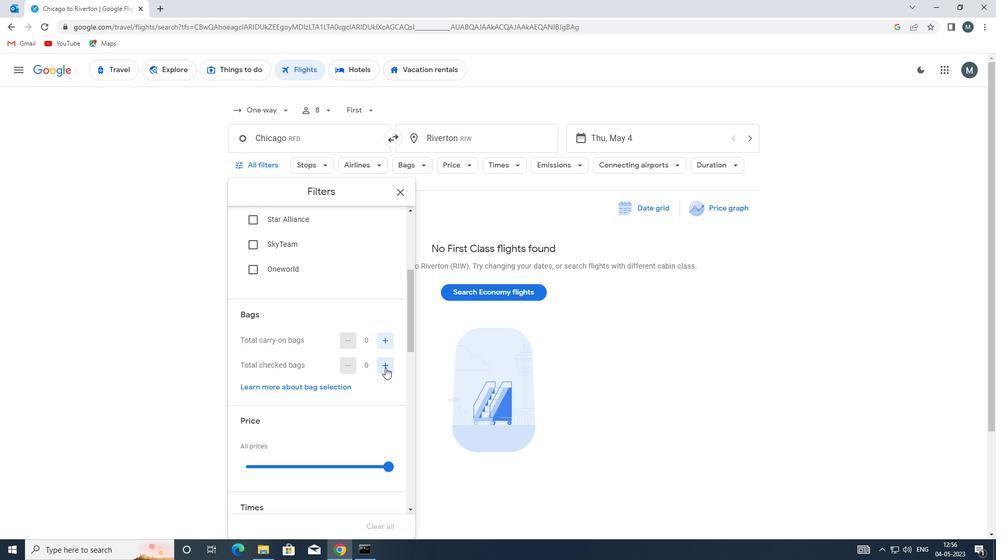 
Action: Mouse pressed left at (384, 364)
Screenshot: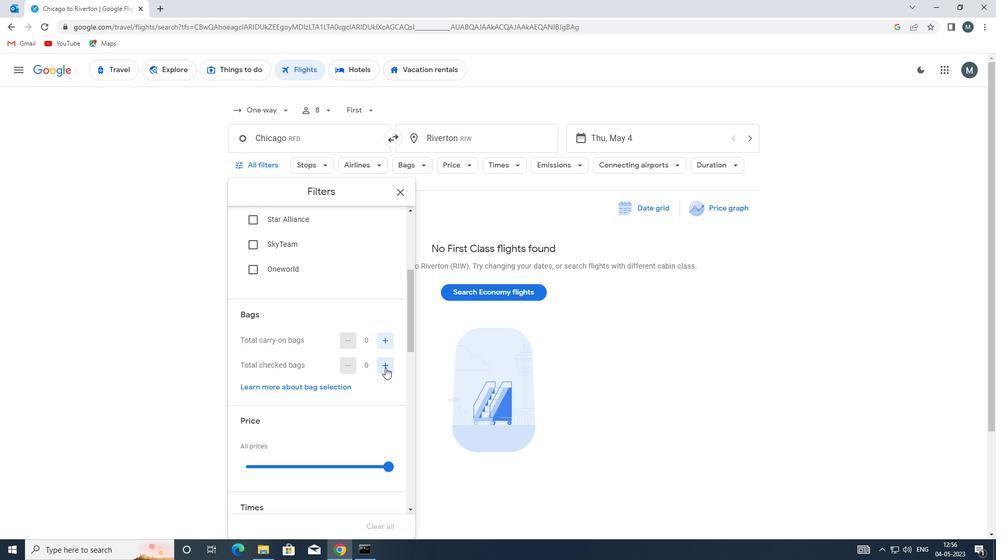 
Action: Mouse moved to (384, 364)
Screenshot: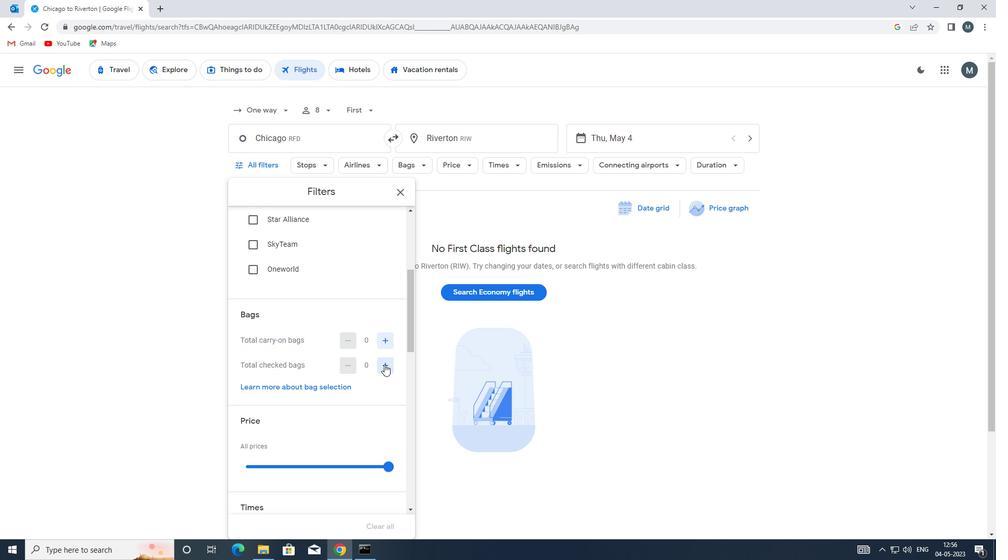 
Action: Mouse pressed left at (384, 364)
Screenshot: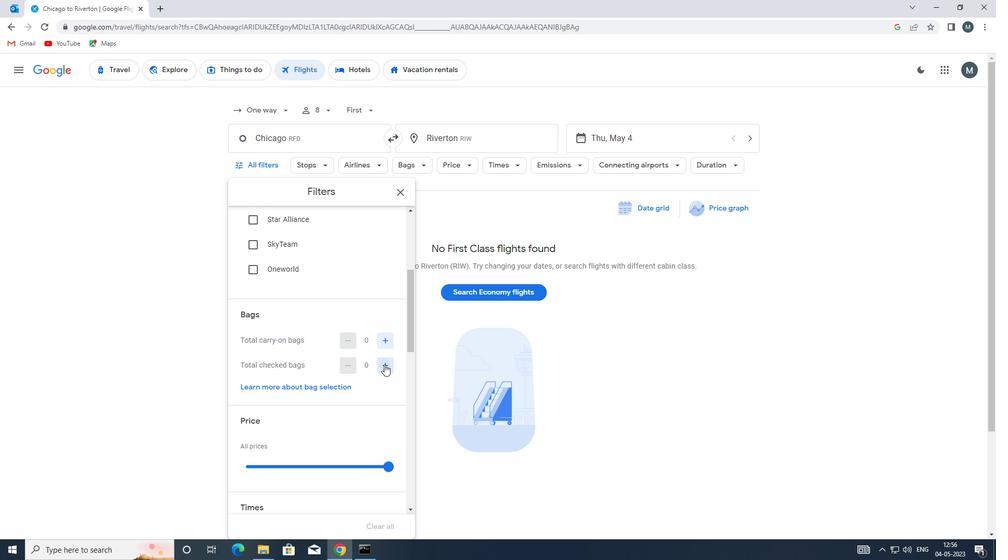 
Action: Mouse pressed left at (384, 364)
Screenshot: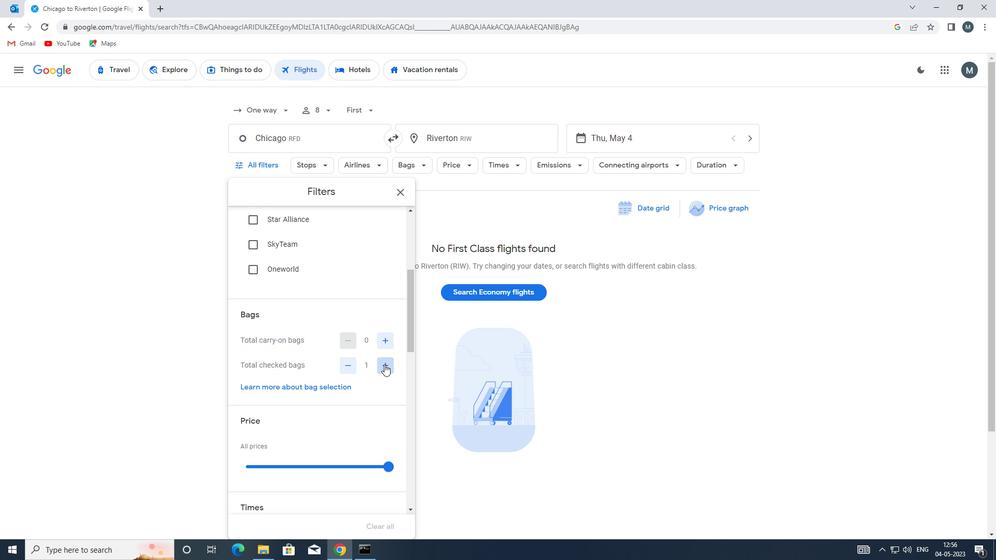 
Action: Mouse pressed left at (384, 364)
Screenshot: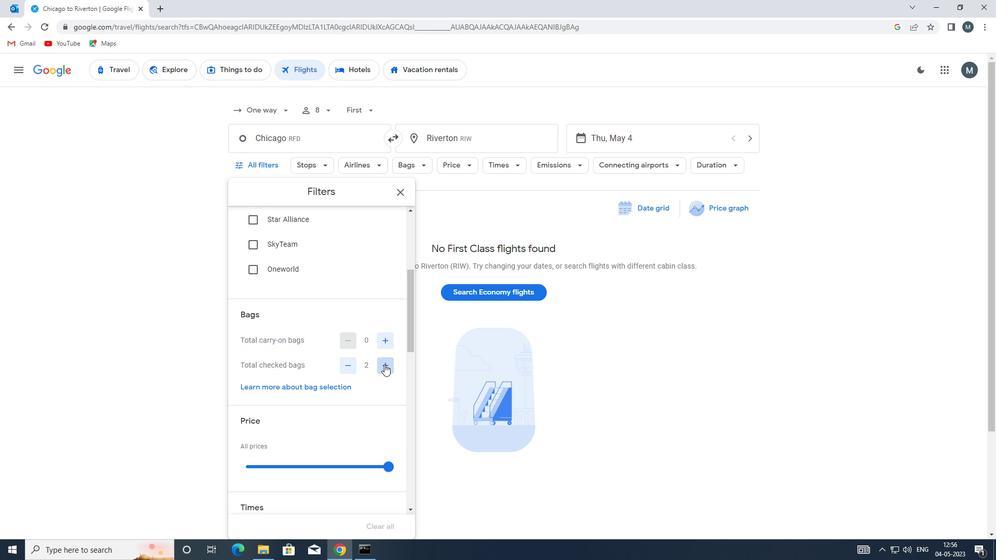 
Action: Mouse moved to (385, 364)
Screenshot: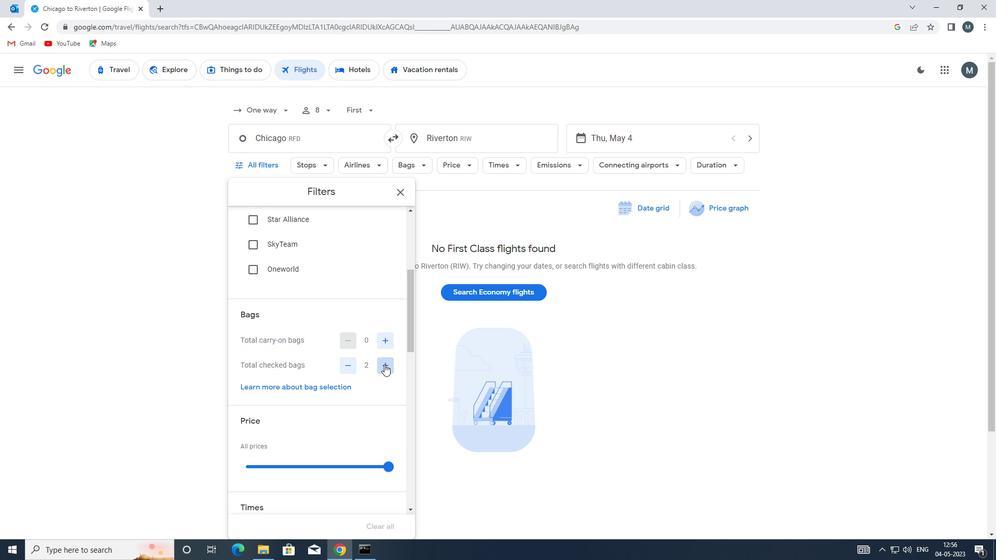 
Action: Mouse pressed left at (385, 364)
Screenshot: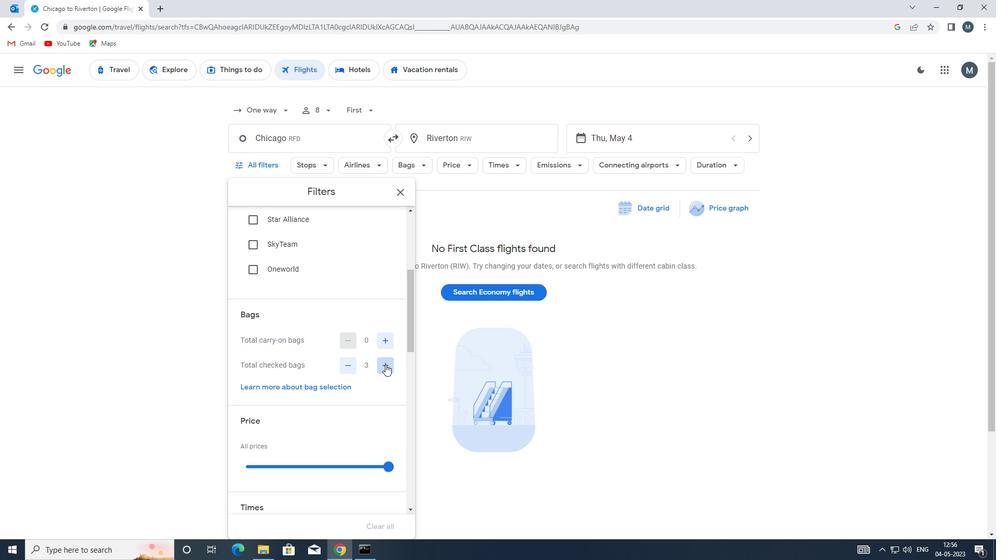 
Action: Mouse pressed left at (385, 364)
Screenshot: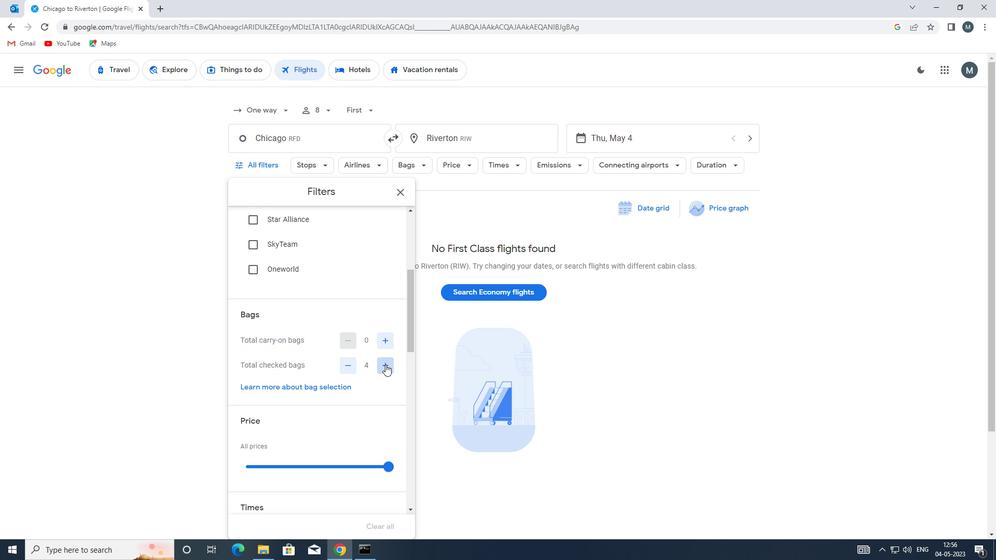 
Action: Mouse pressed left at (385, 364)
Screenshot: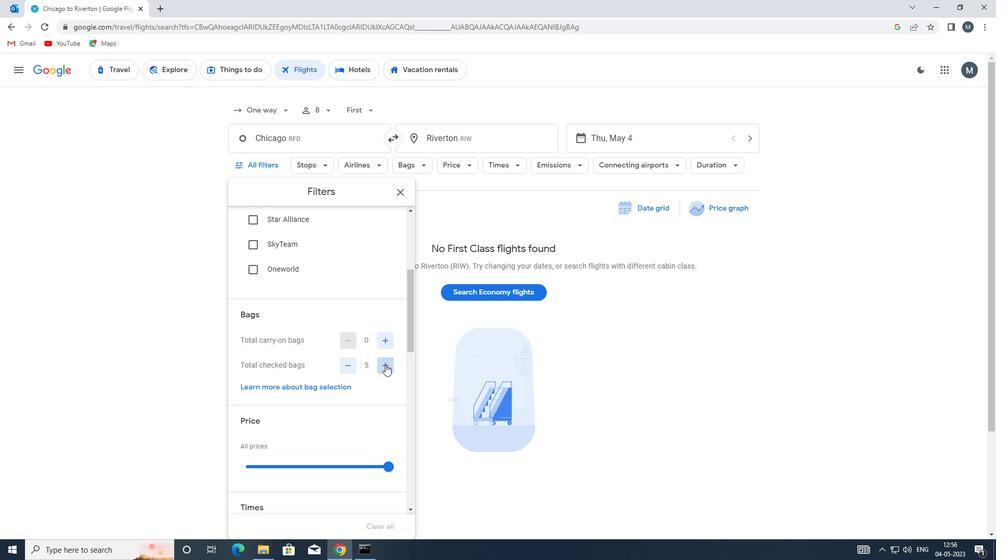 
Action: Mouse pressed left at (385, 364)
Screenshot: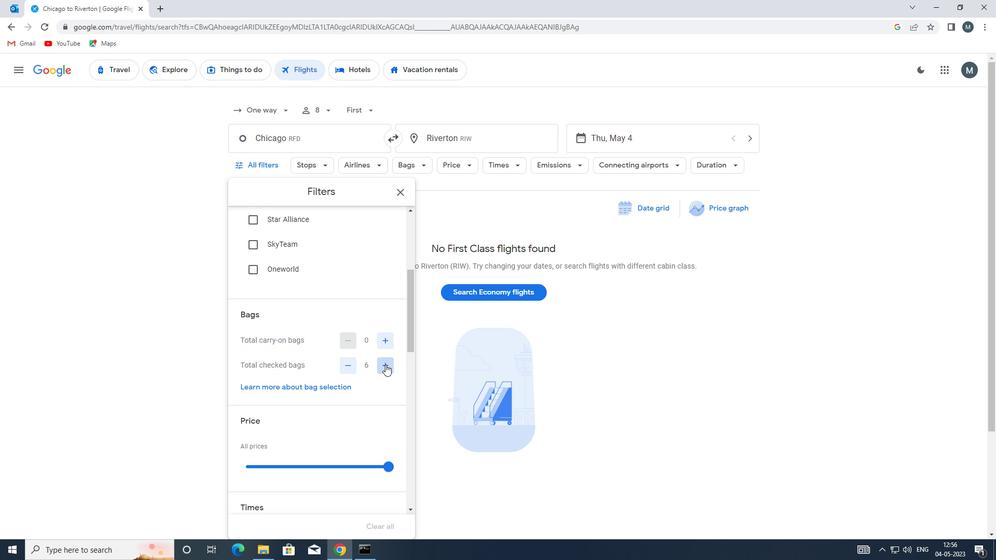 
Action: Mouse moved to (310, 349)
Screenshot: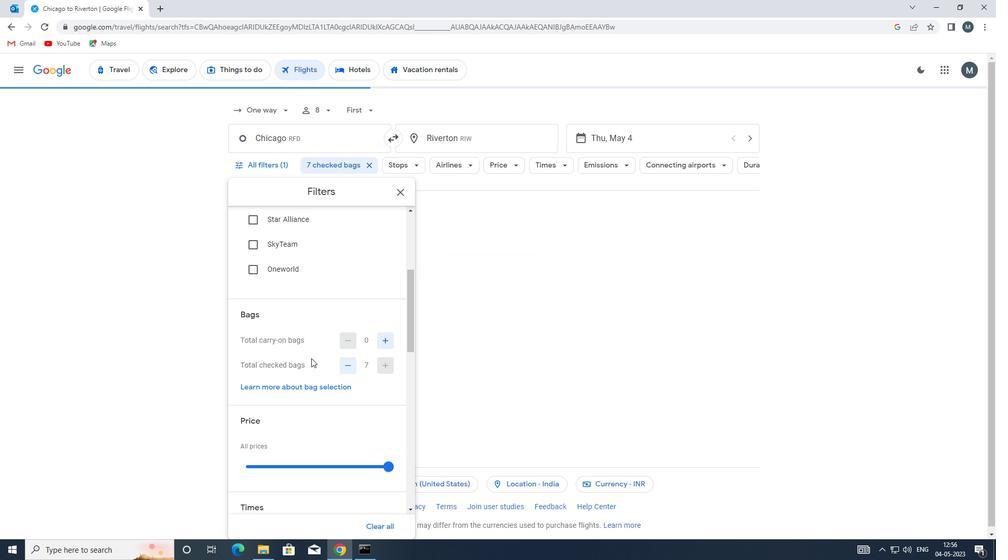 
Action: Mouse scrolled (310, 349) with delta (0, 0)
Screenshot: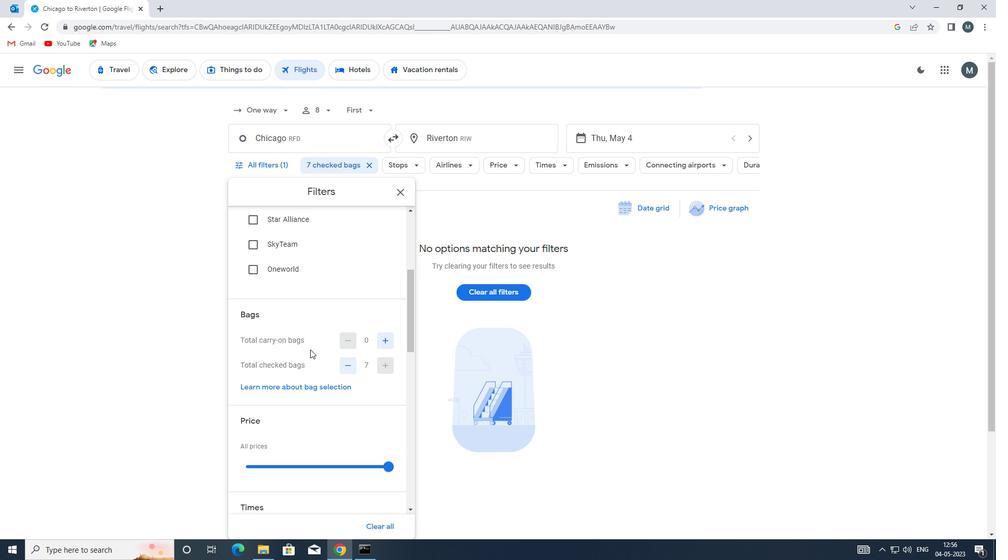 
Action: Mouse moved to (309, 346)
Screenshot: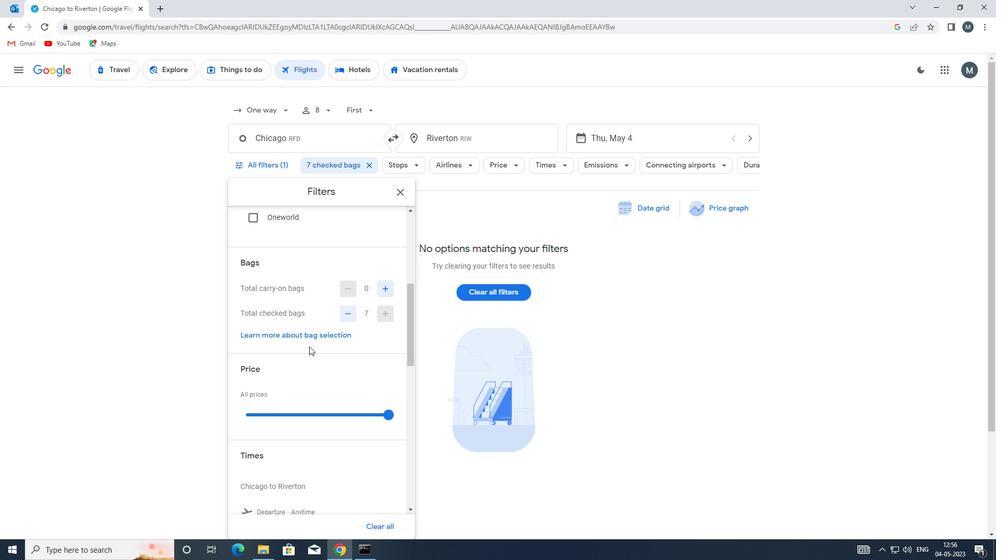 
Action: Mouse scrolled (309, 346) with delta (0, 0)
Screenshot: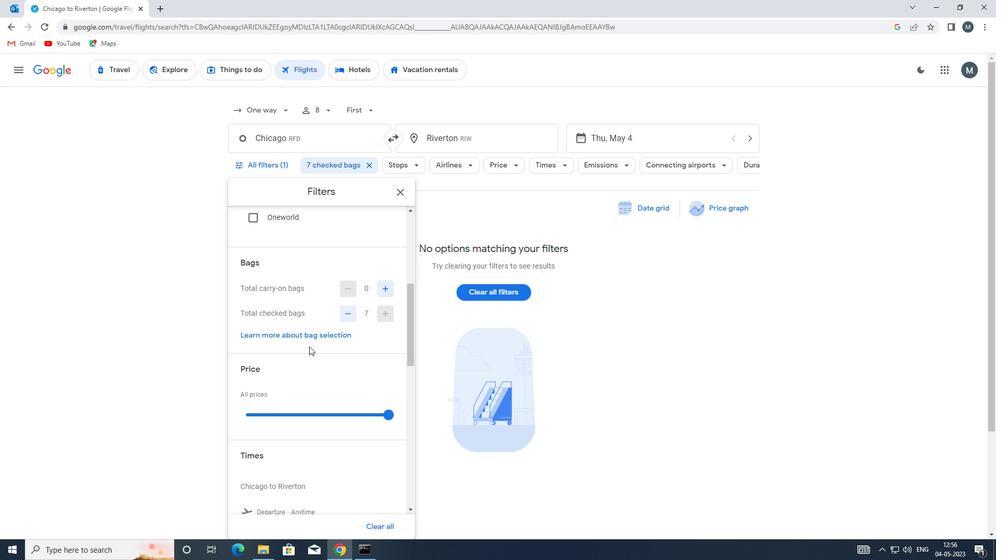 
Action: Mouse moved to (287, 356)
Screenshot: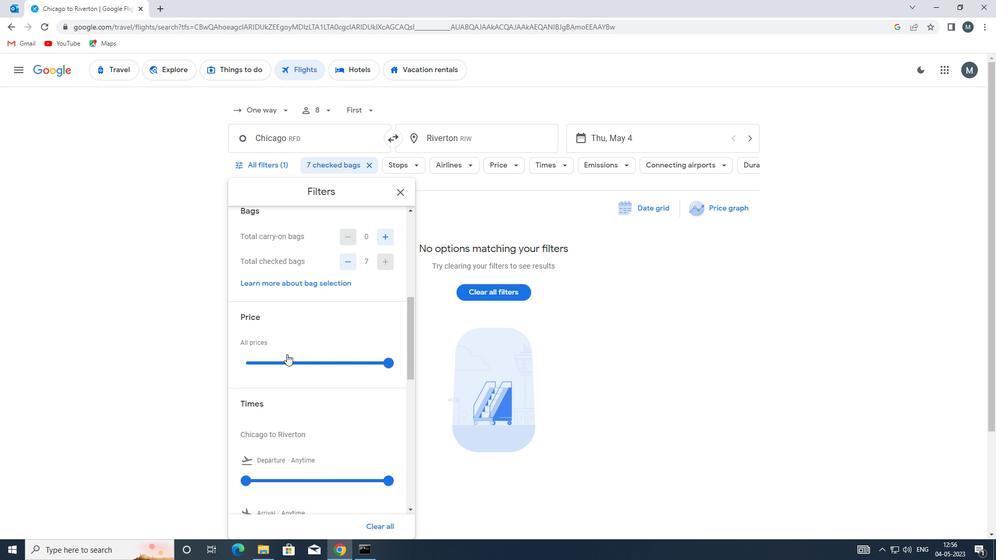 
Action: Mouse pressed left at (287, 356)
Screenshot: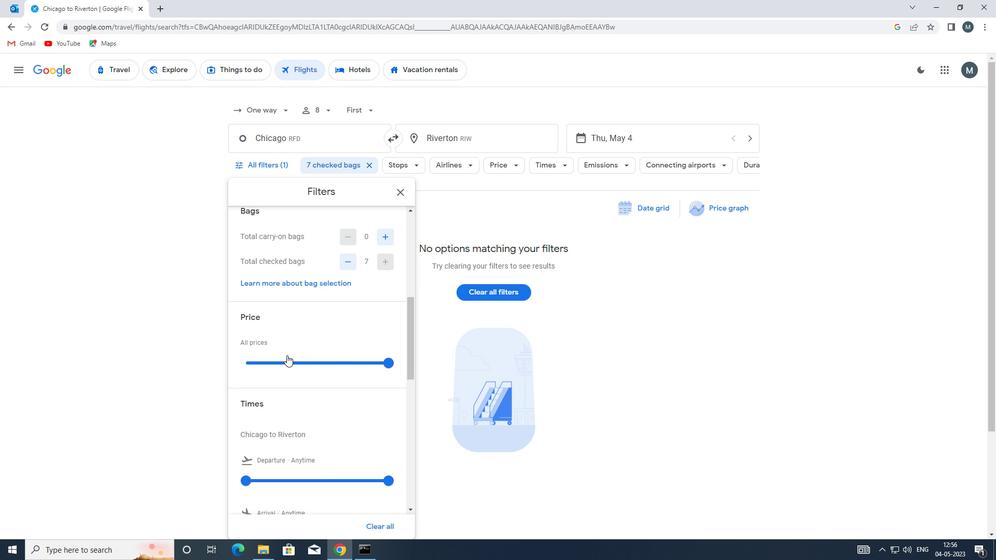 
Action: Mouse pressed left at (287, 356)
Screenshot: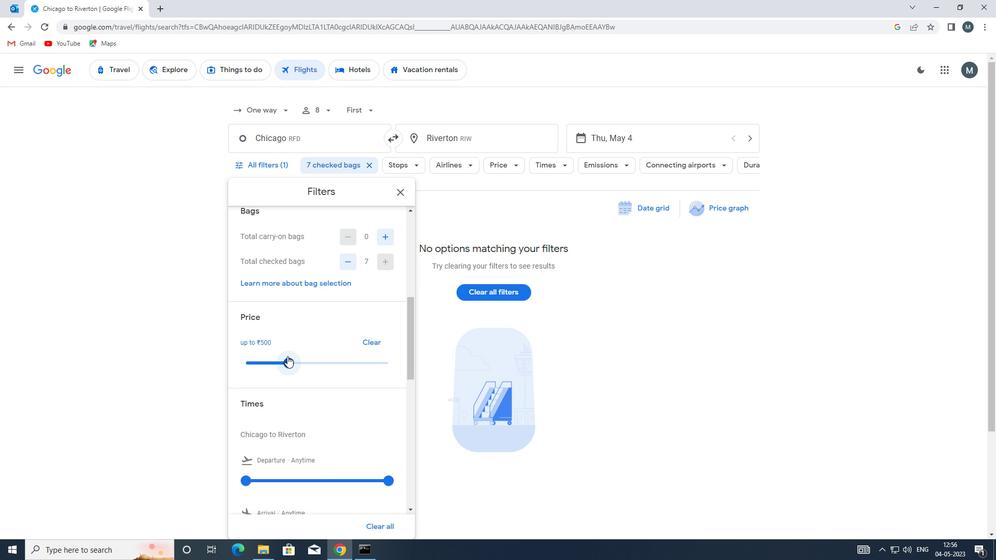 
Action: Mouse moved to (311, 351)
Screenshot: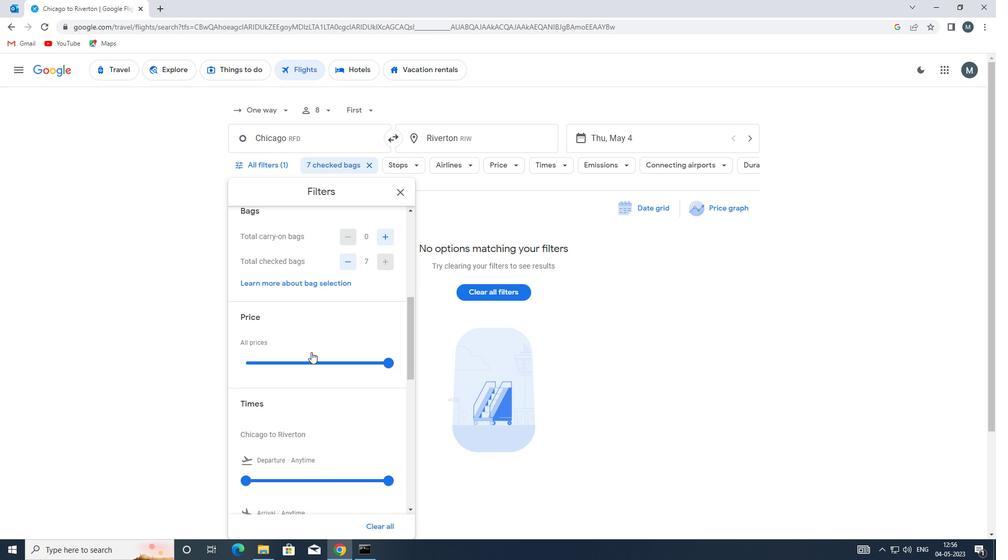 
Action: Mouse scrolled (311, 350) with delta (0, 0)
Screenshot: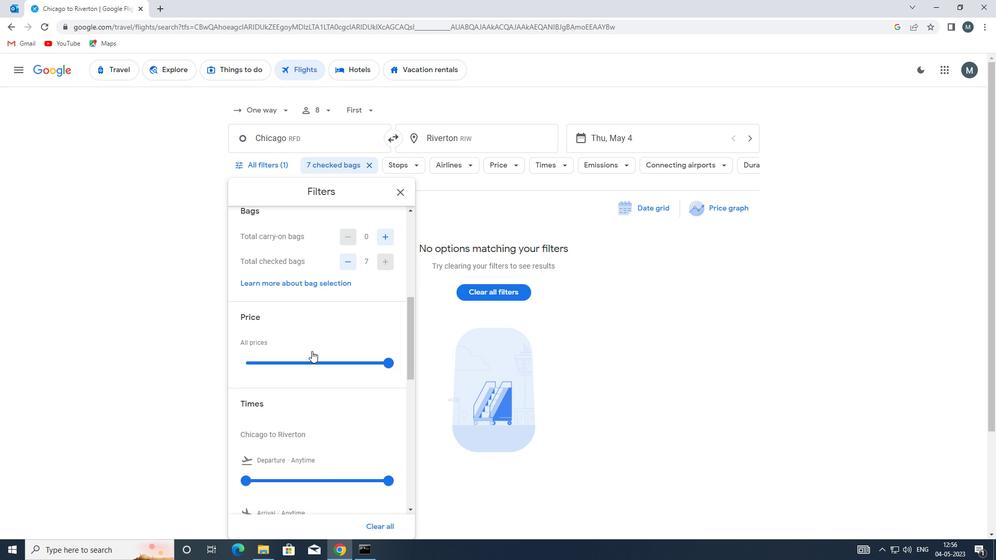 
Action: Mouse scrolled (311, 350) with delta (0, 0)
Screenshot: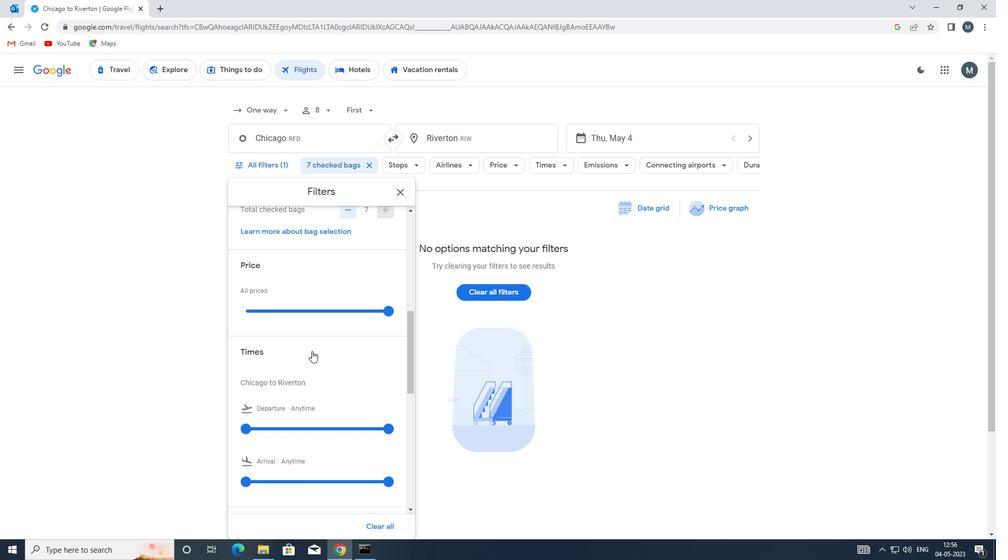 
Action: Mouse moved to (241, 374)
Screenshot: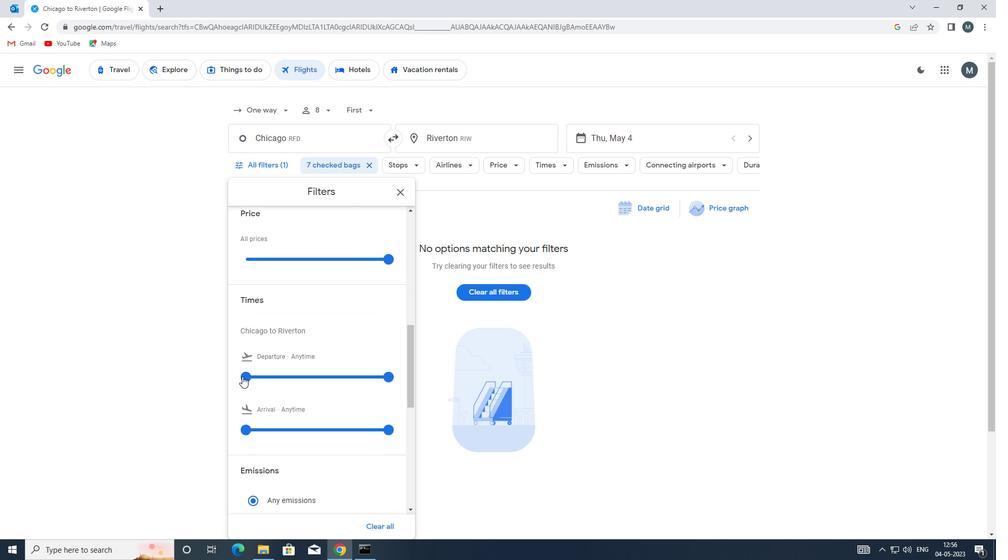 
Action: Mouse pressed left at (241, 374)
Screenshot: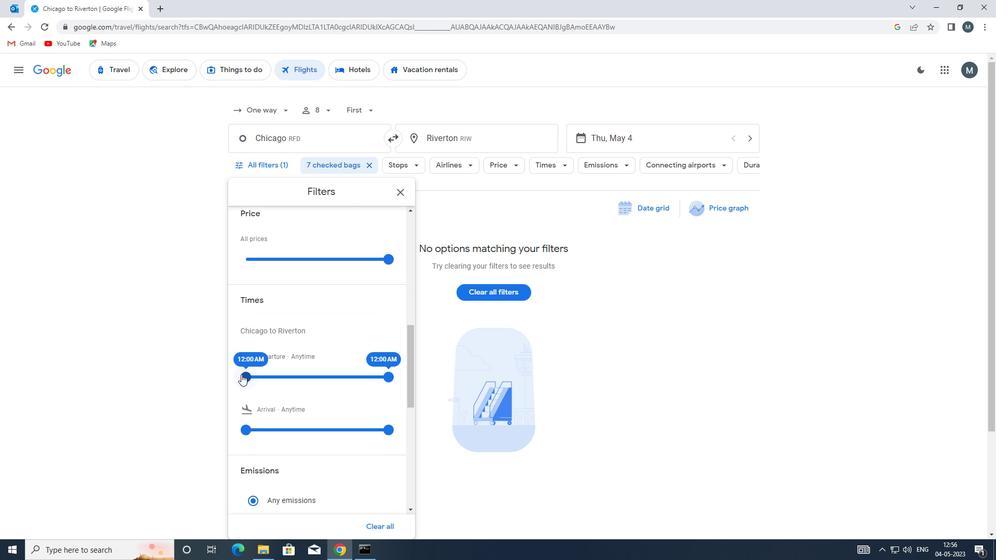 
Action: Mouse moved to (282, 377)
Screenshot: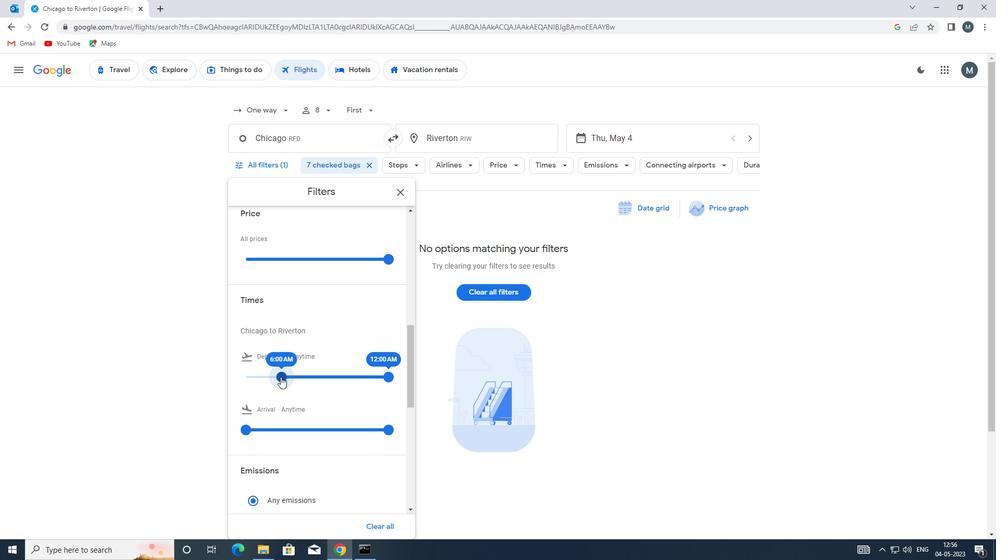 
Action: Mouse pressed left at (282, 377)
Screenshot: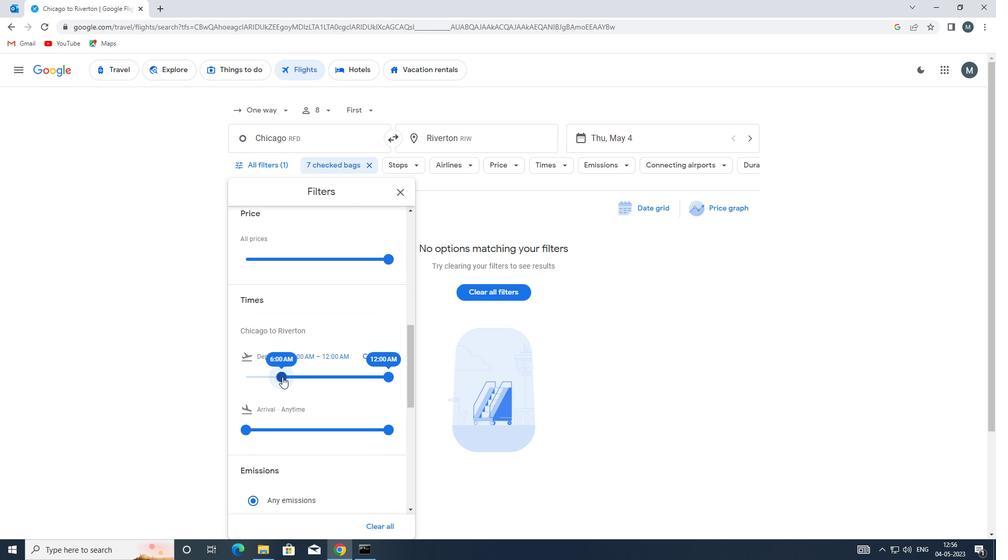 
Action: Mouse moved to (382, 373)
Screenshot: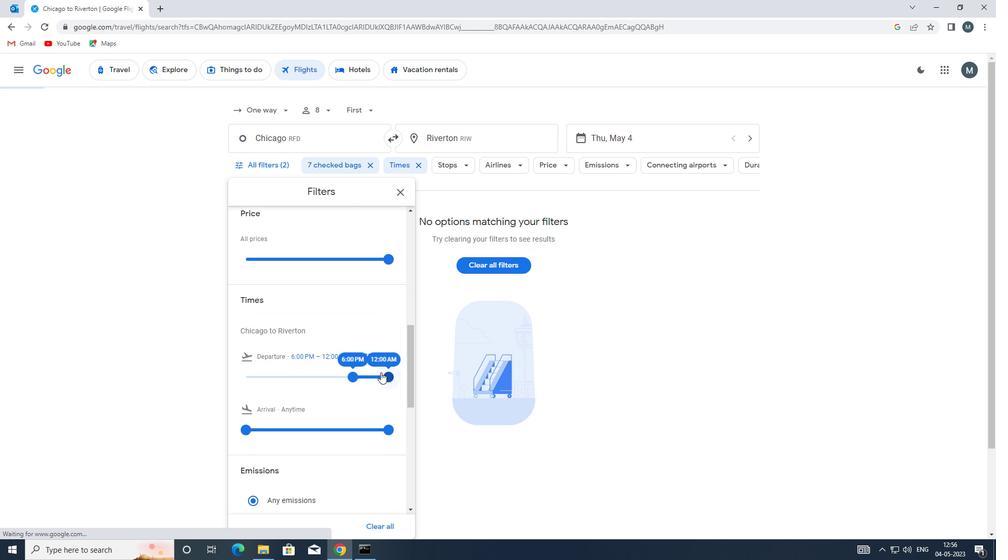 
Action: Mouse pressed left at (382, 373)
Screenshot: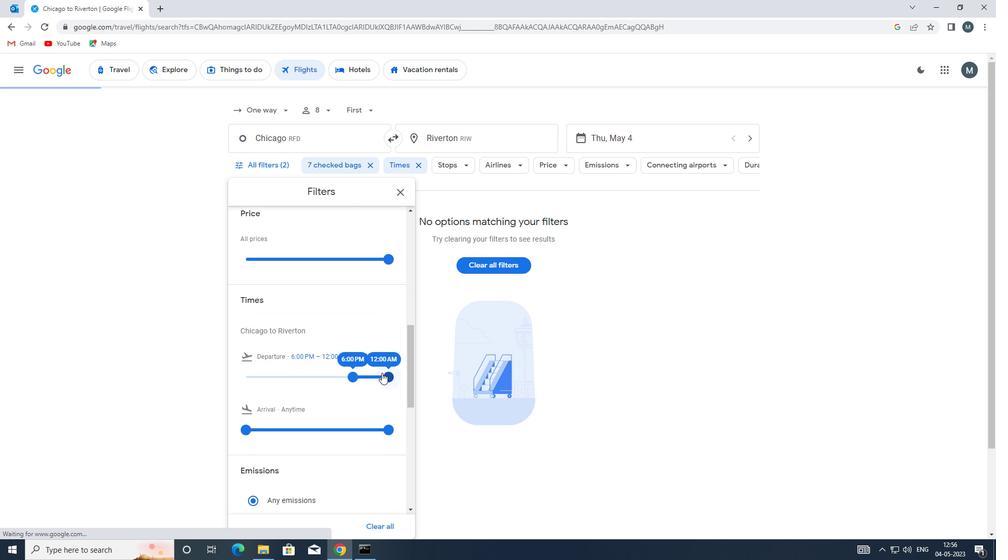 
Action: Mouse moved to (349, 369)
Screenshot: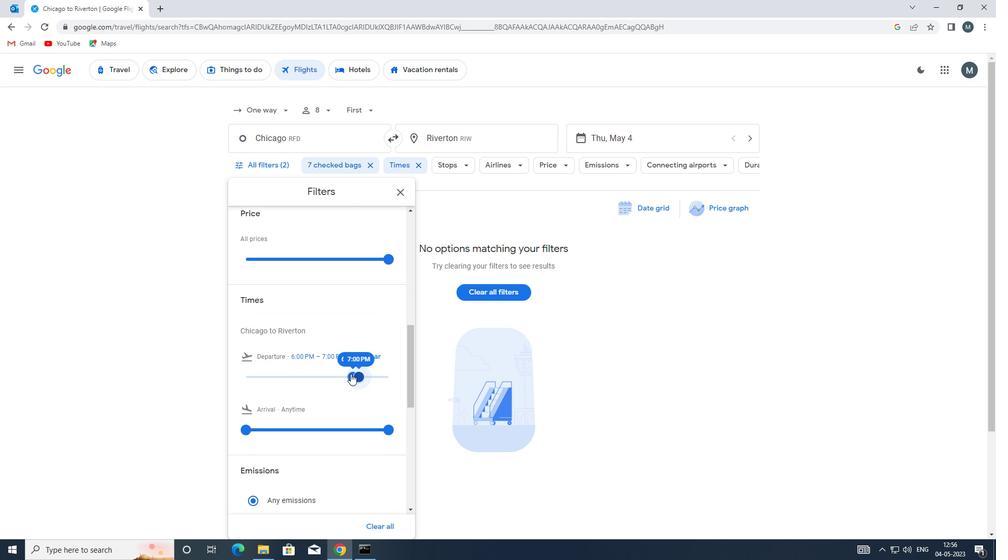 
Action: Mouse scrolled (349, 368) with delta (0, 0)
Screenshot: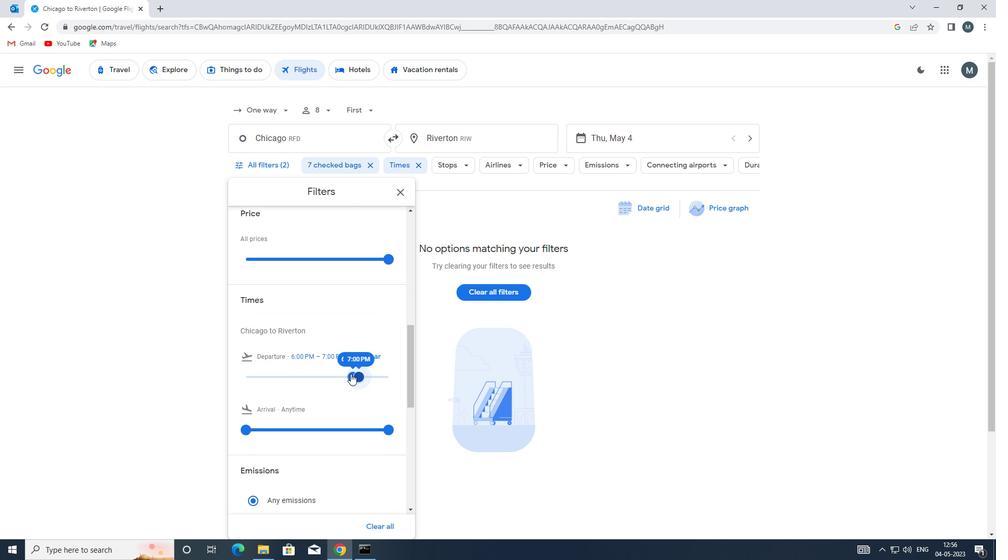 
Action: Mouse scrolled (349, 368) with delta (0, 0)
Screenshot: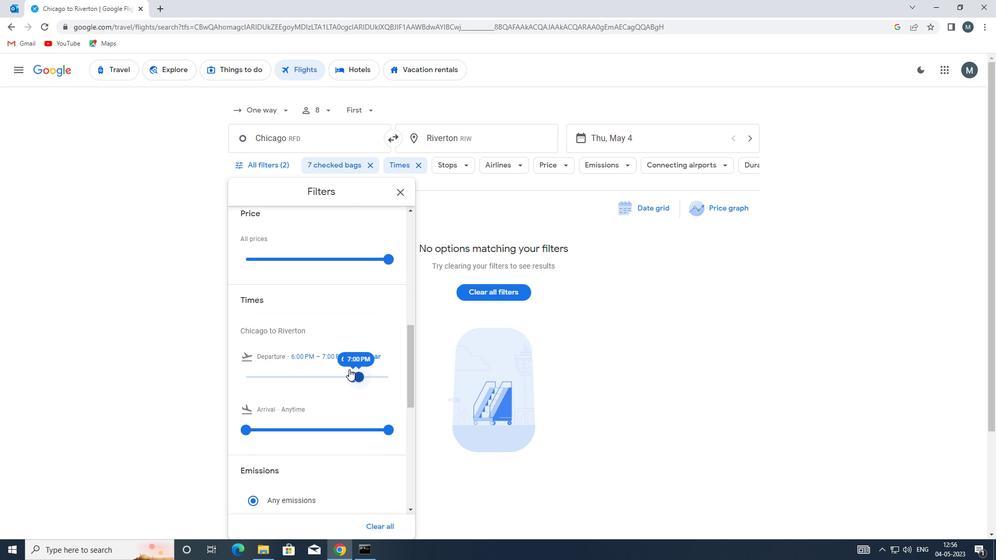 
Action: Mouse moved to (398, 191)
Screenshot: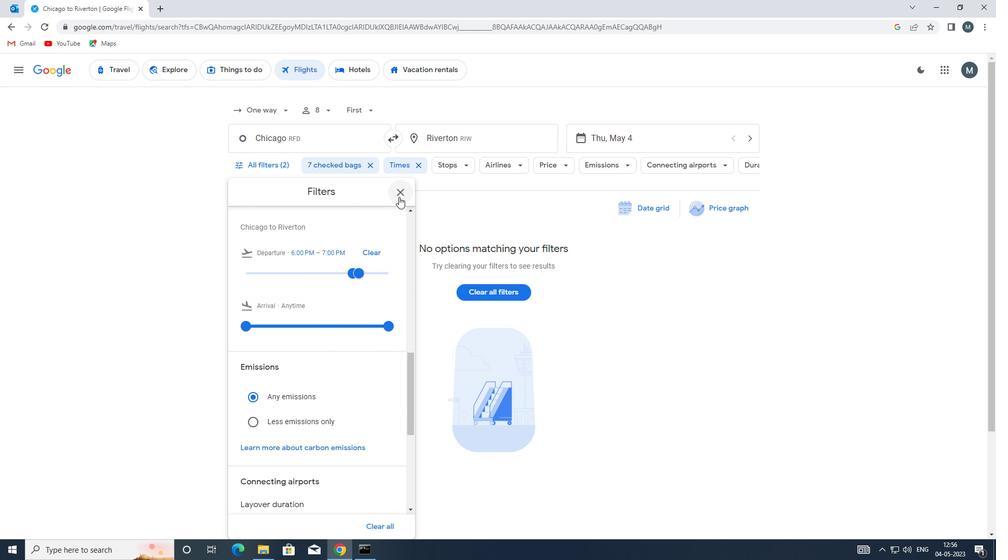 
Action: Mouse pressed left at (398, 191)
Screenshot: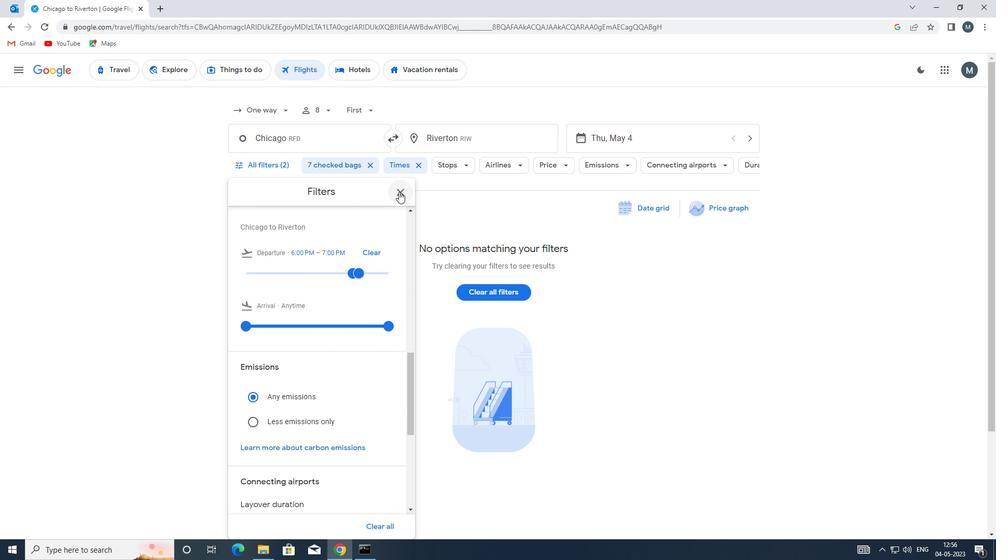 
